 Task: Install custom package from AppExchange for "Digital Experience".
Action: Mouse moved to (1336, 104)
Screenshot: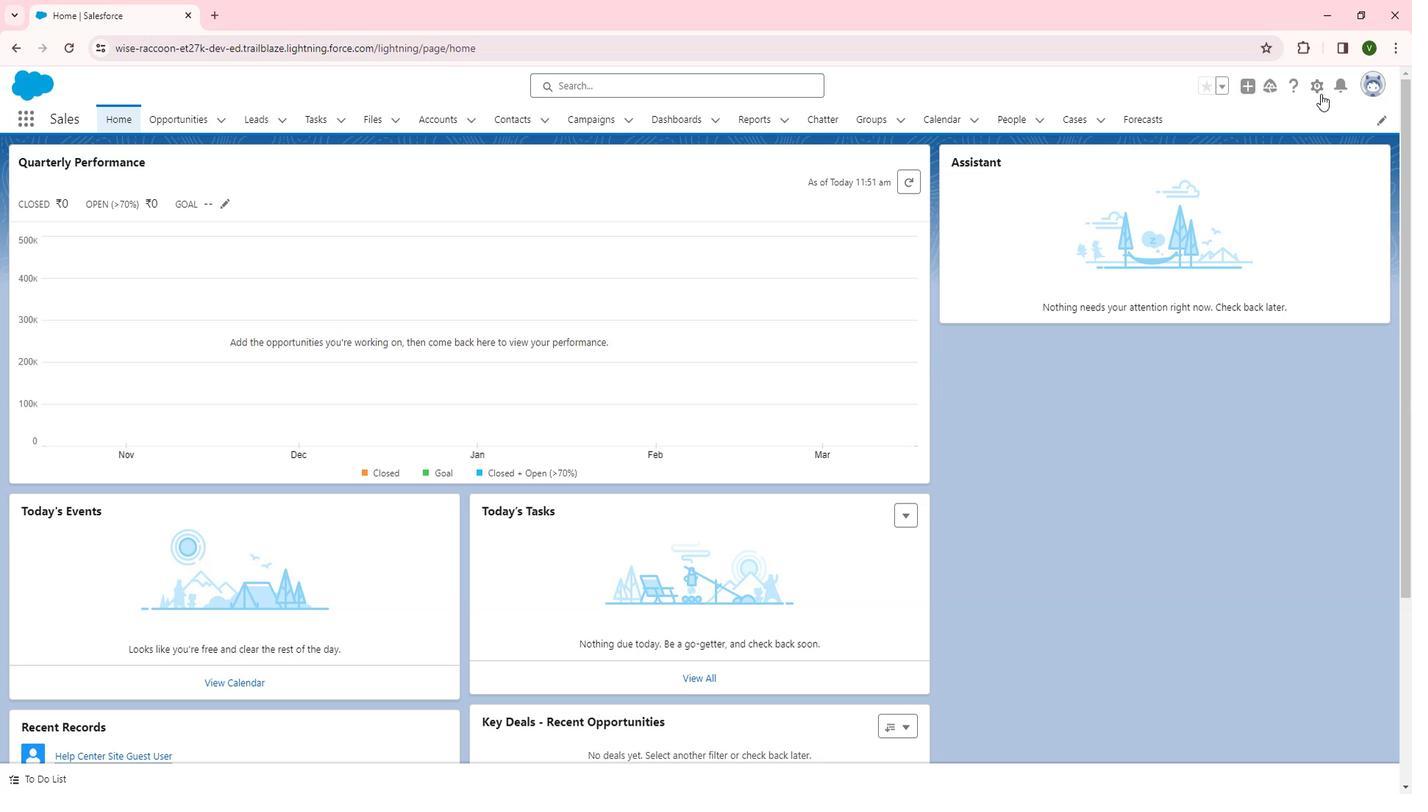 
Action: Mouse pressed left at (1336, 104)
Screenshot: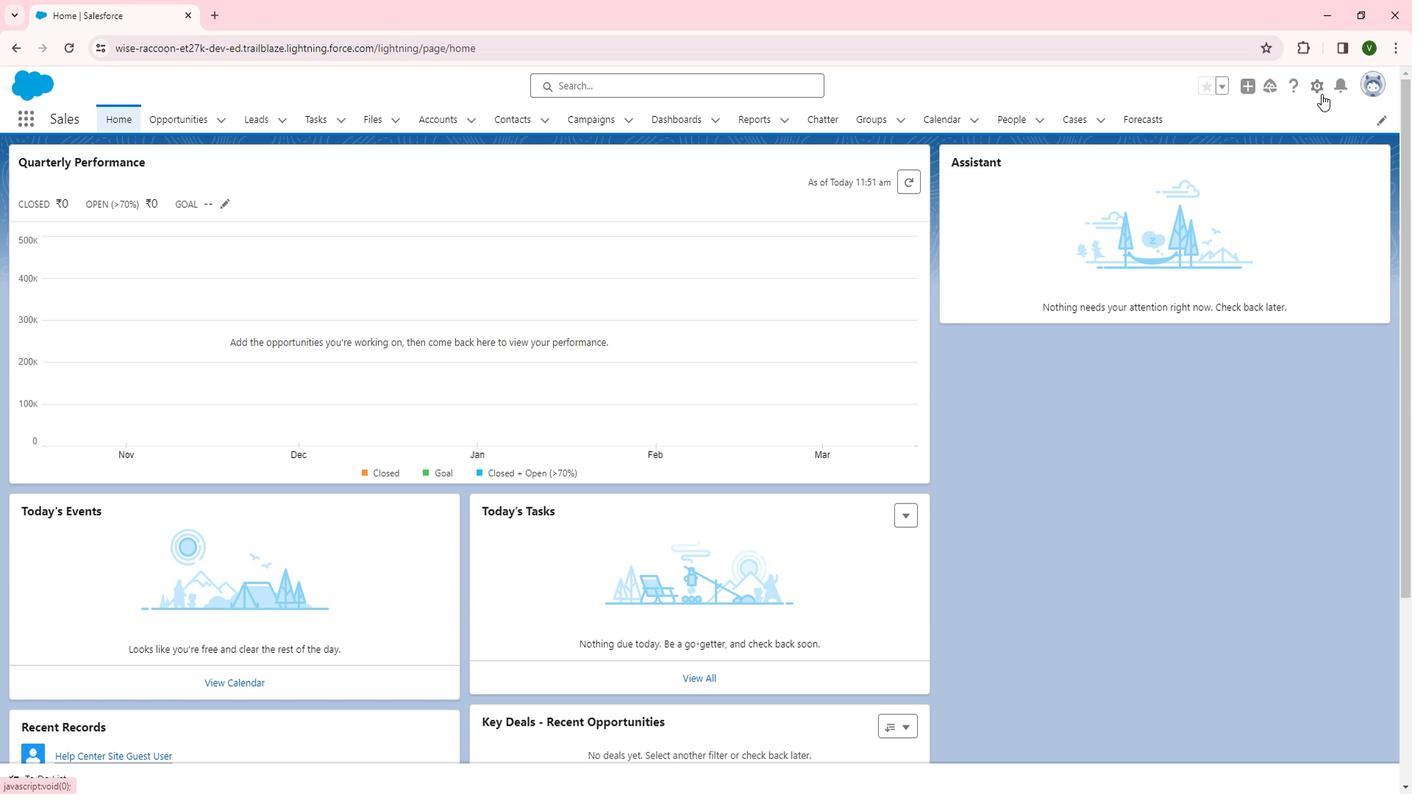 
Action: Mouse moved to (1306, 136)
Screenshot: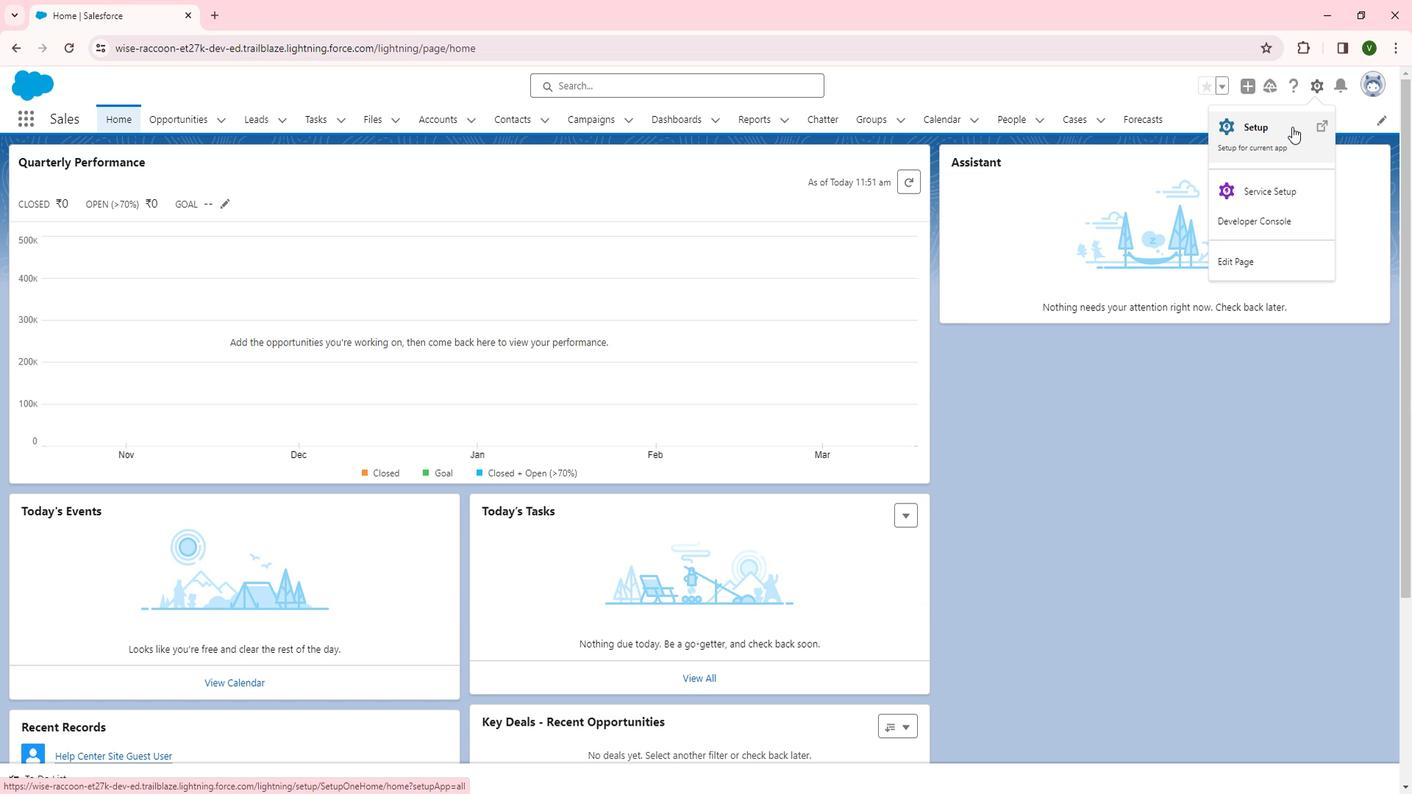 
Action: Mouse pressed left at (1306, 136)
Screenshot: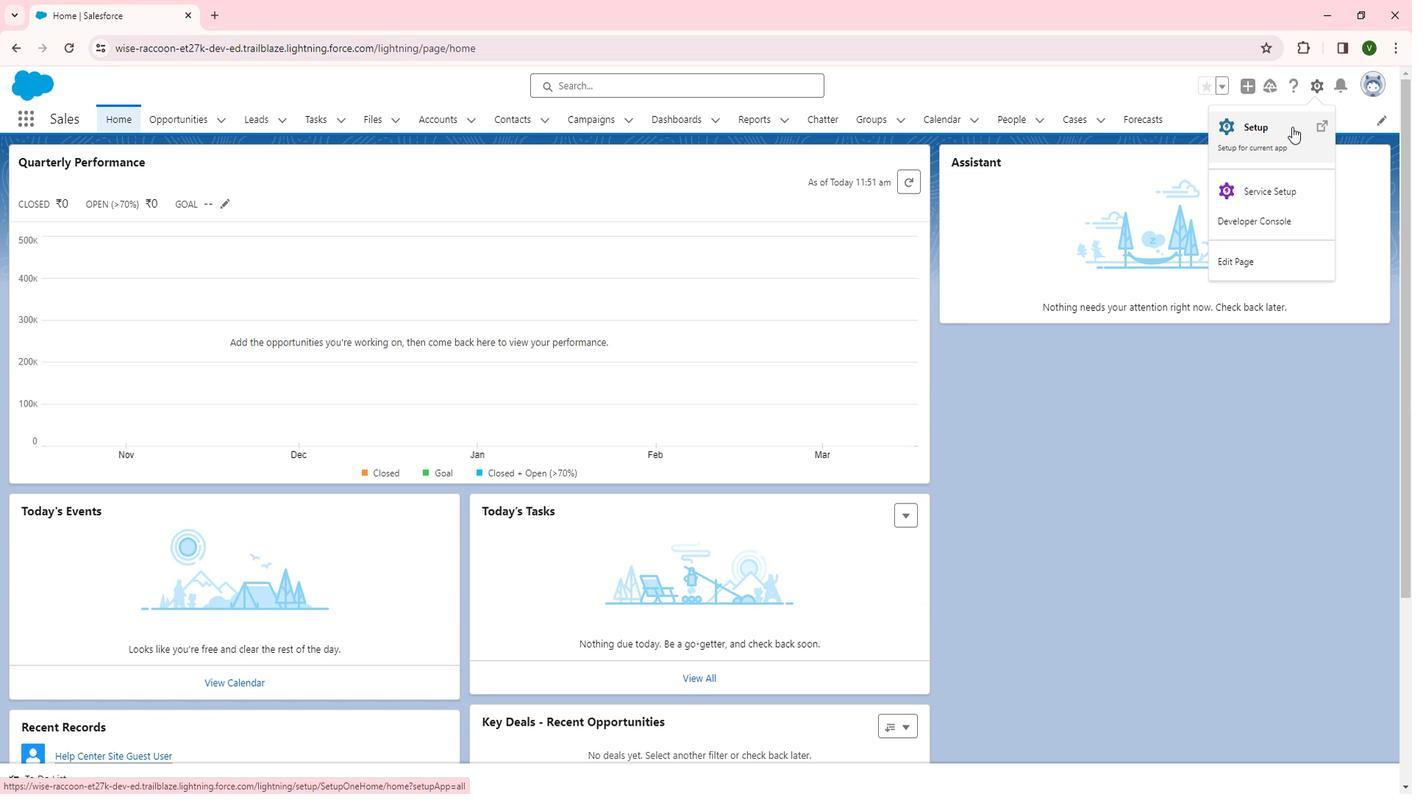 
Action: Mouse moved to (70, 574)
Screenshot: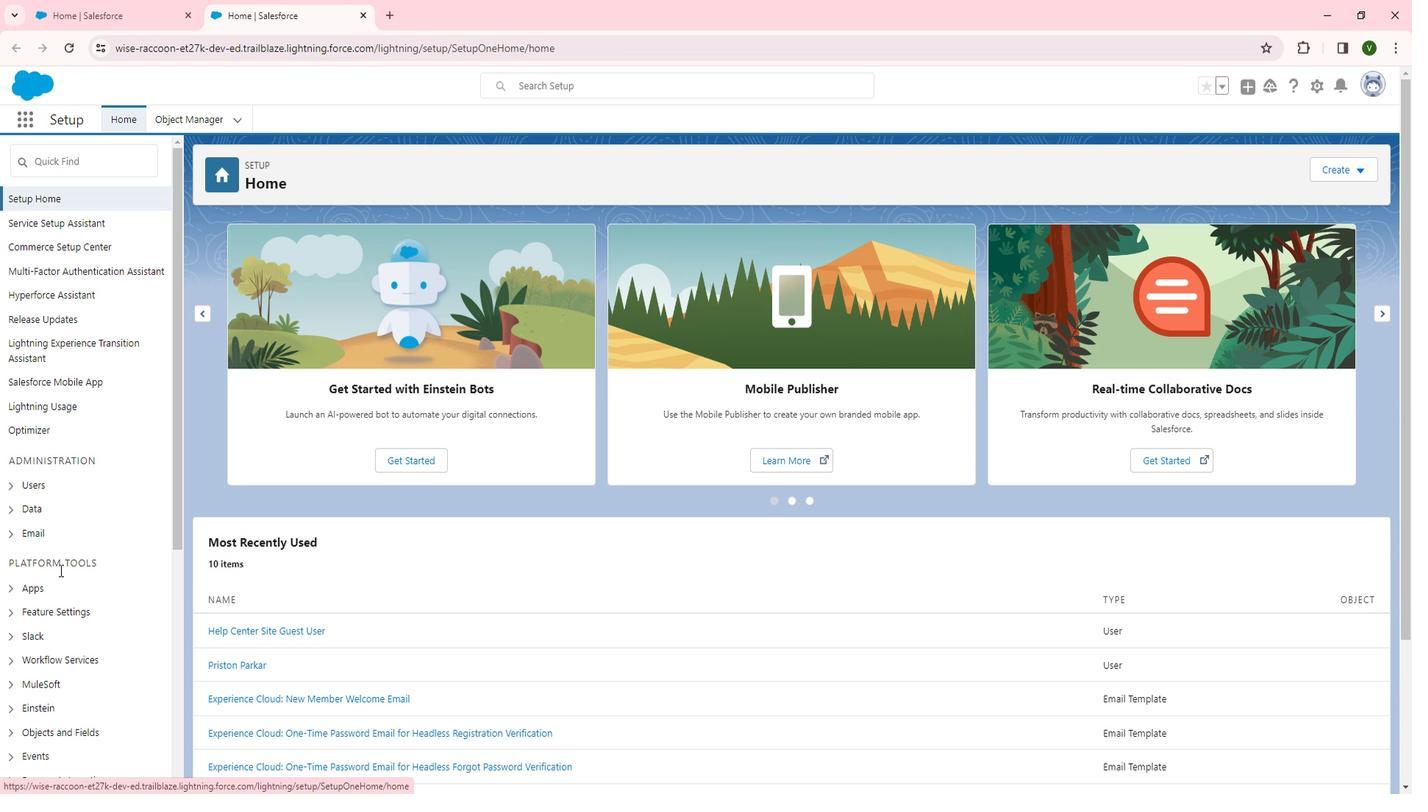 
Action: Mouse scrolled (70, 573) with delta (0, 0)
Screenshot: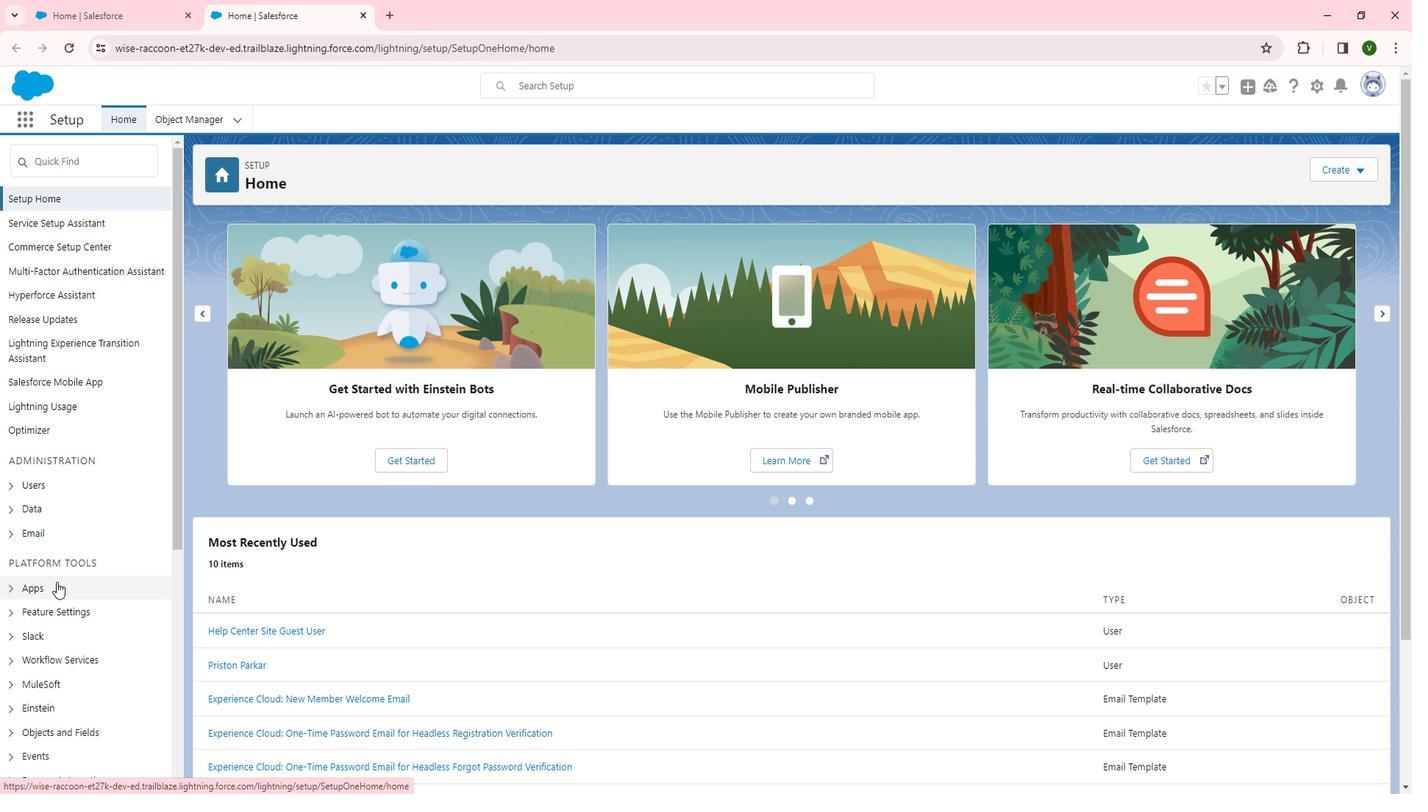 
Action: Mouse scrolled (70, 573) with delta (0, 0)
Screenshot: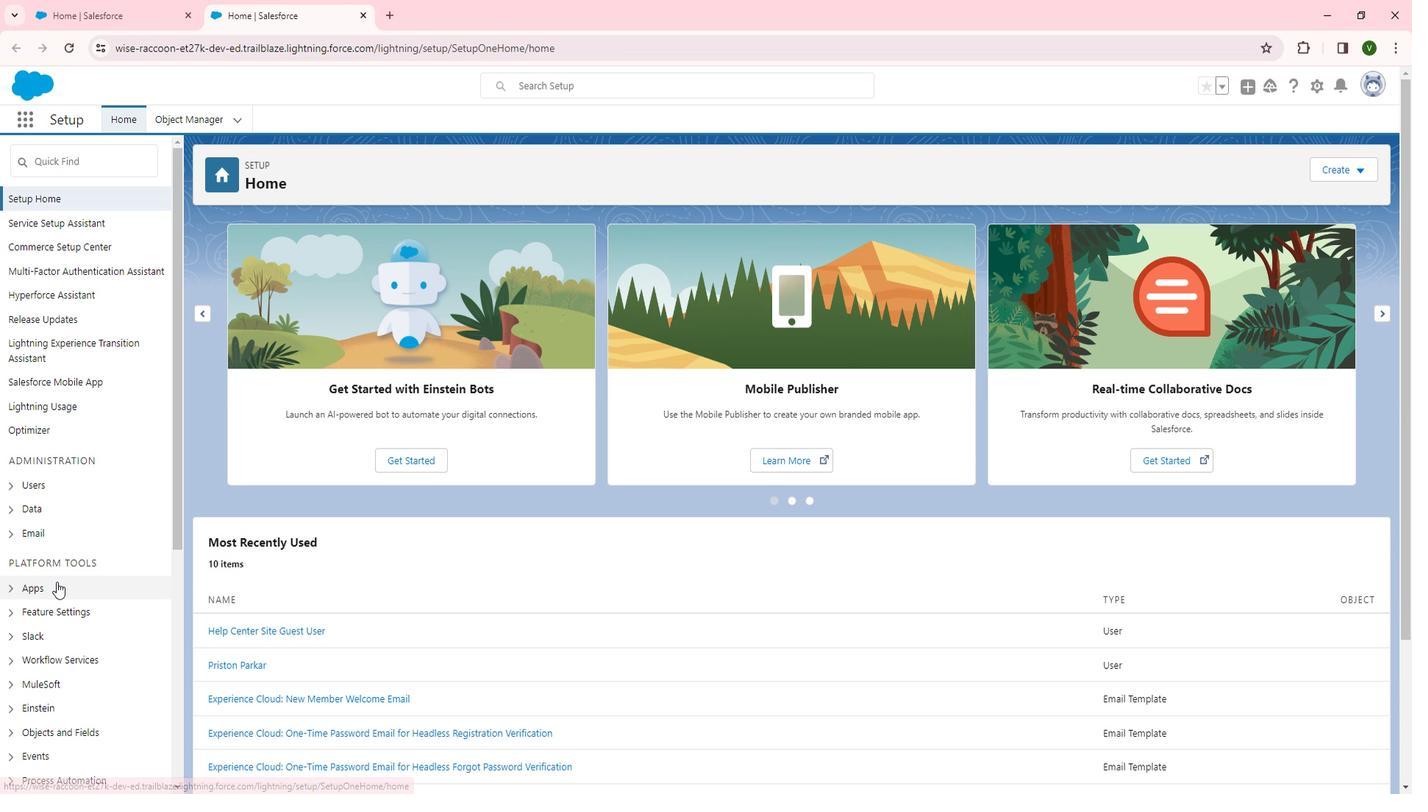 
Action: Mouse moved to (84, 458)
Screenshot: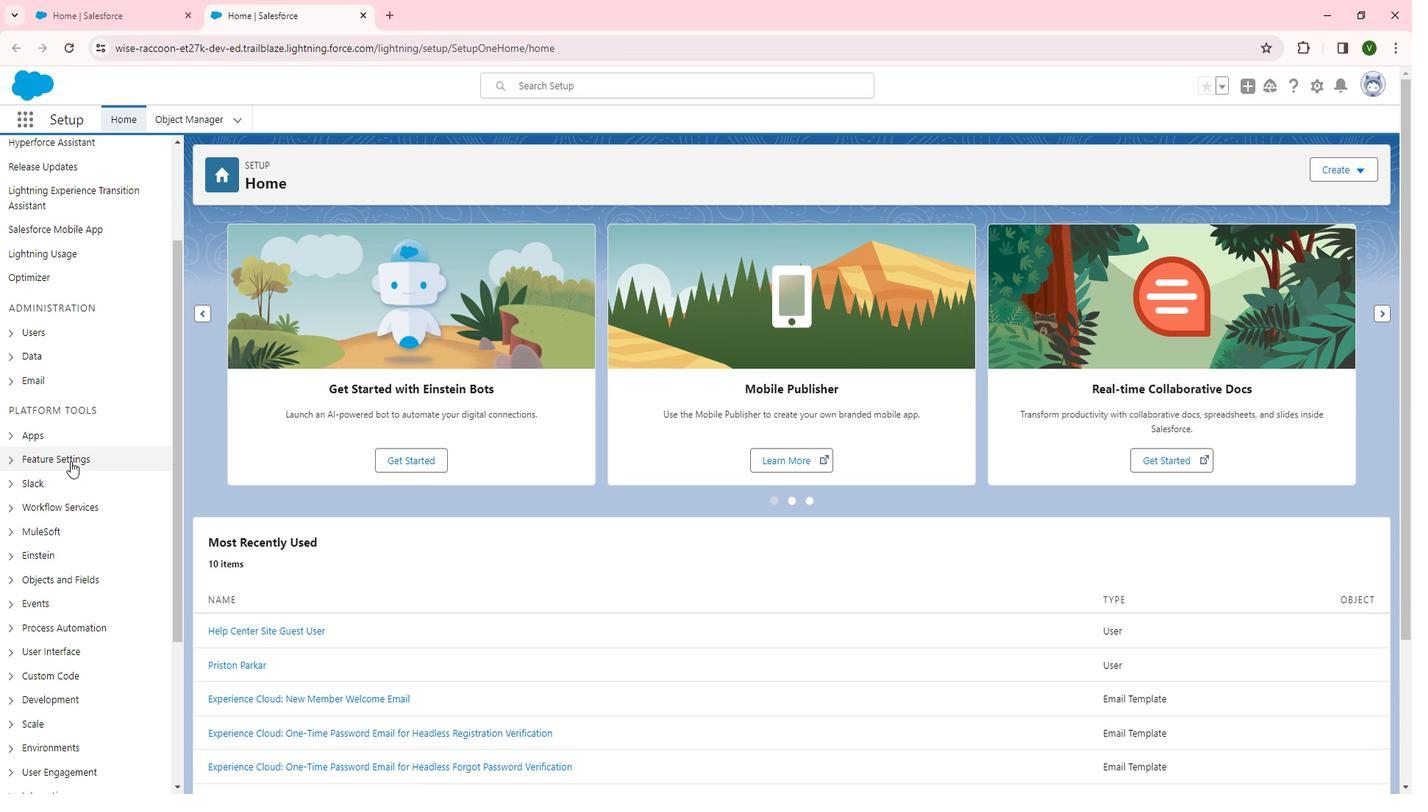 
Action: Mouse pressed left at (84, 458)
Screenshot: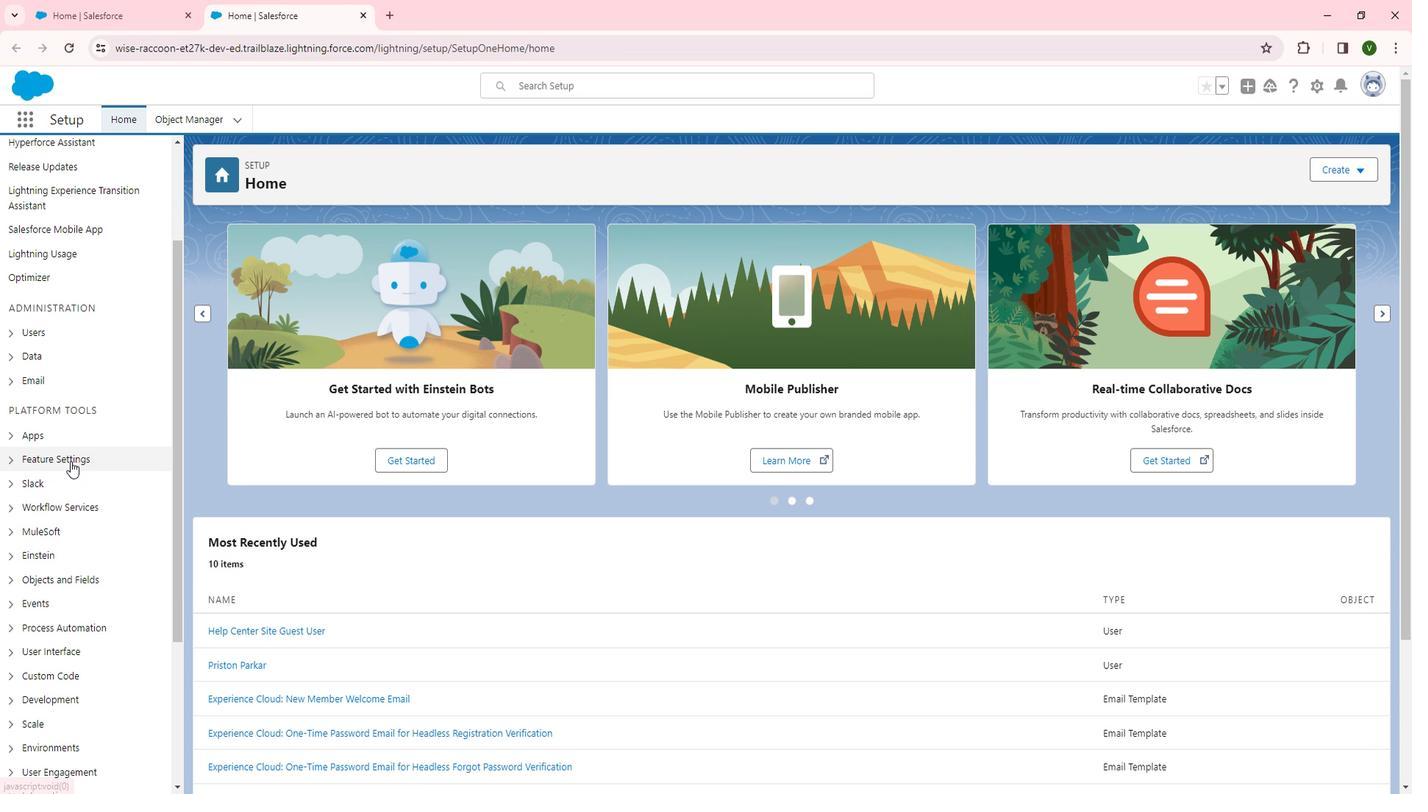 
Action: Mouse moved to (86, 611)
Screenshot: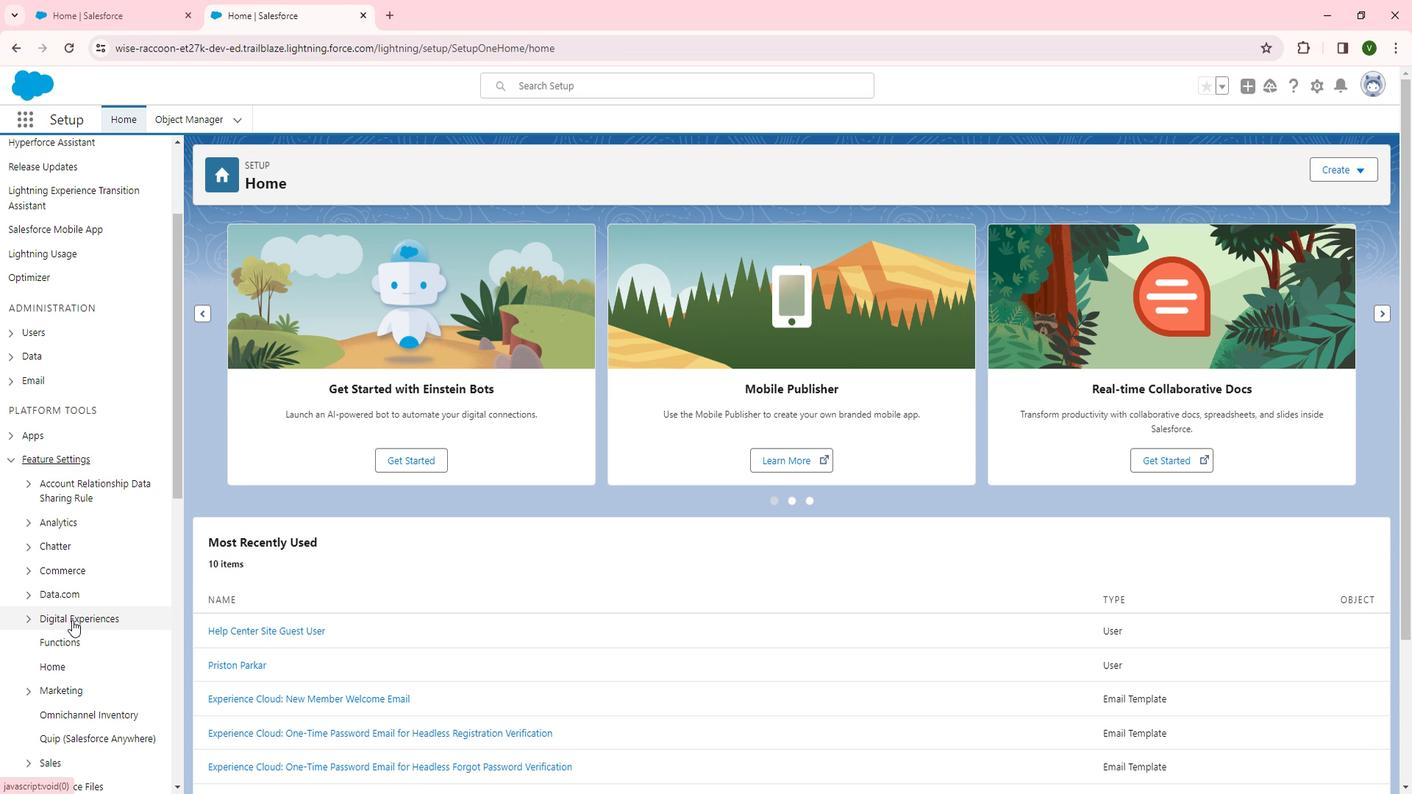 
Action: Mouse pressed left at (86, 611)
Screenshot: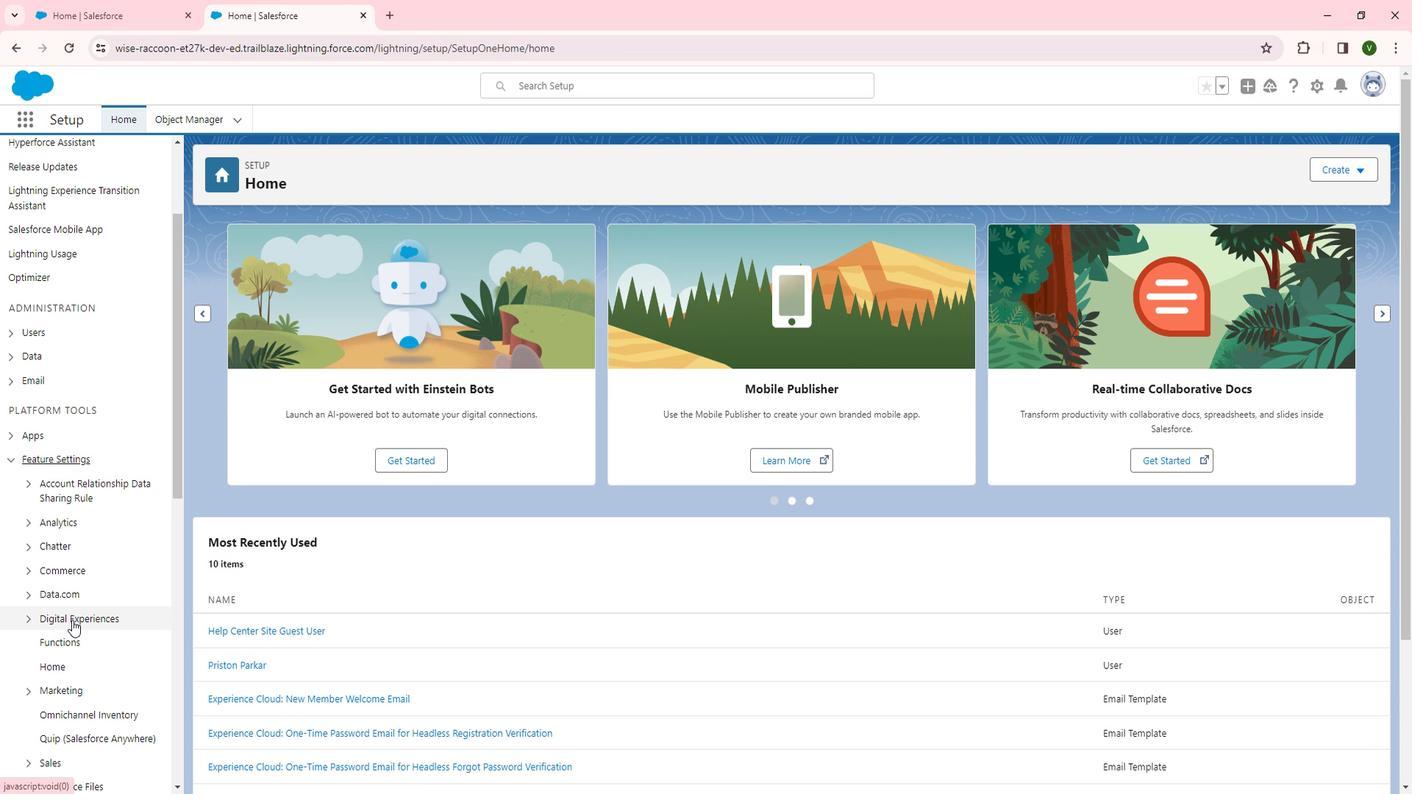 
Action: Mouse moved to (70, 632)
Screenshot: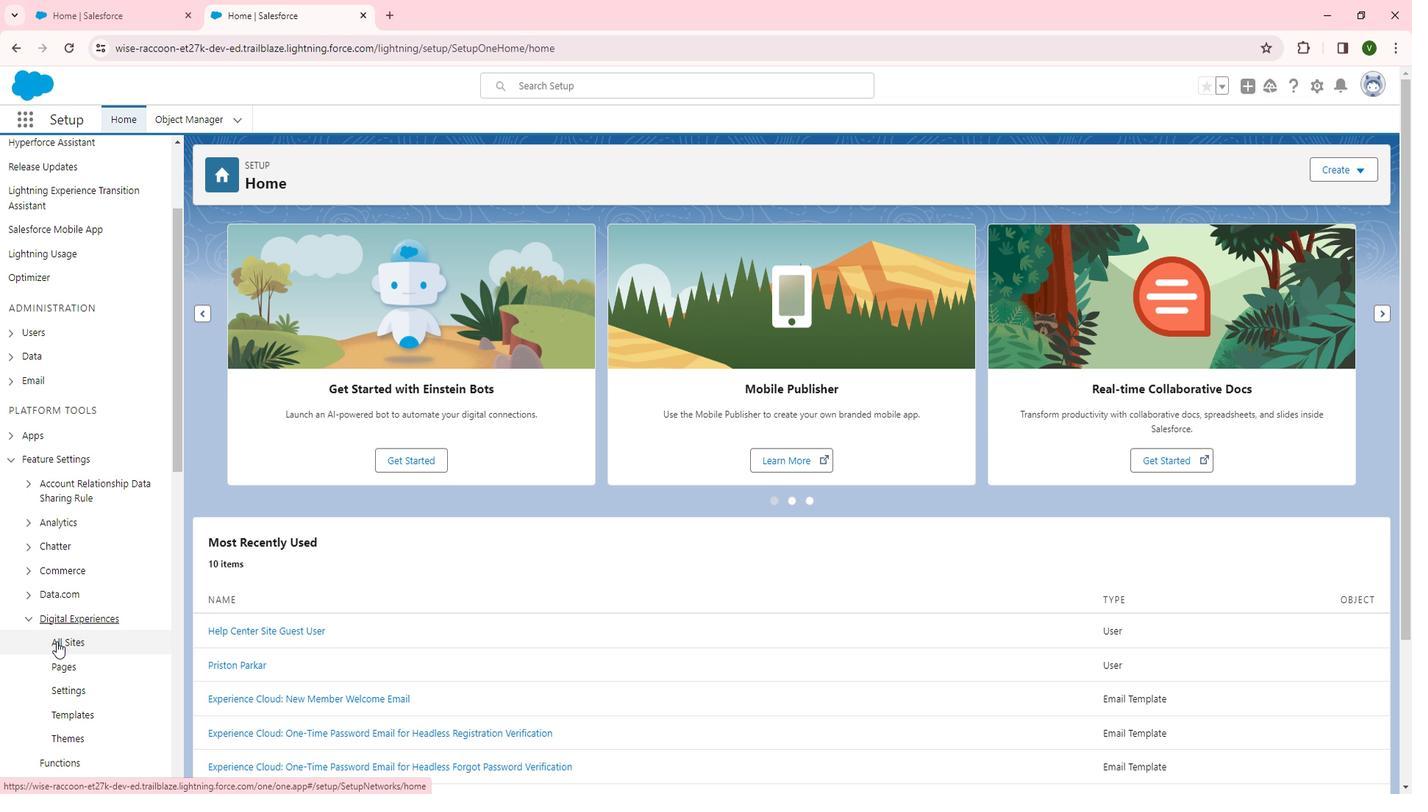 
Action: Mouse pressed left at (70, 632)
Screenshot: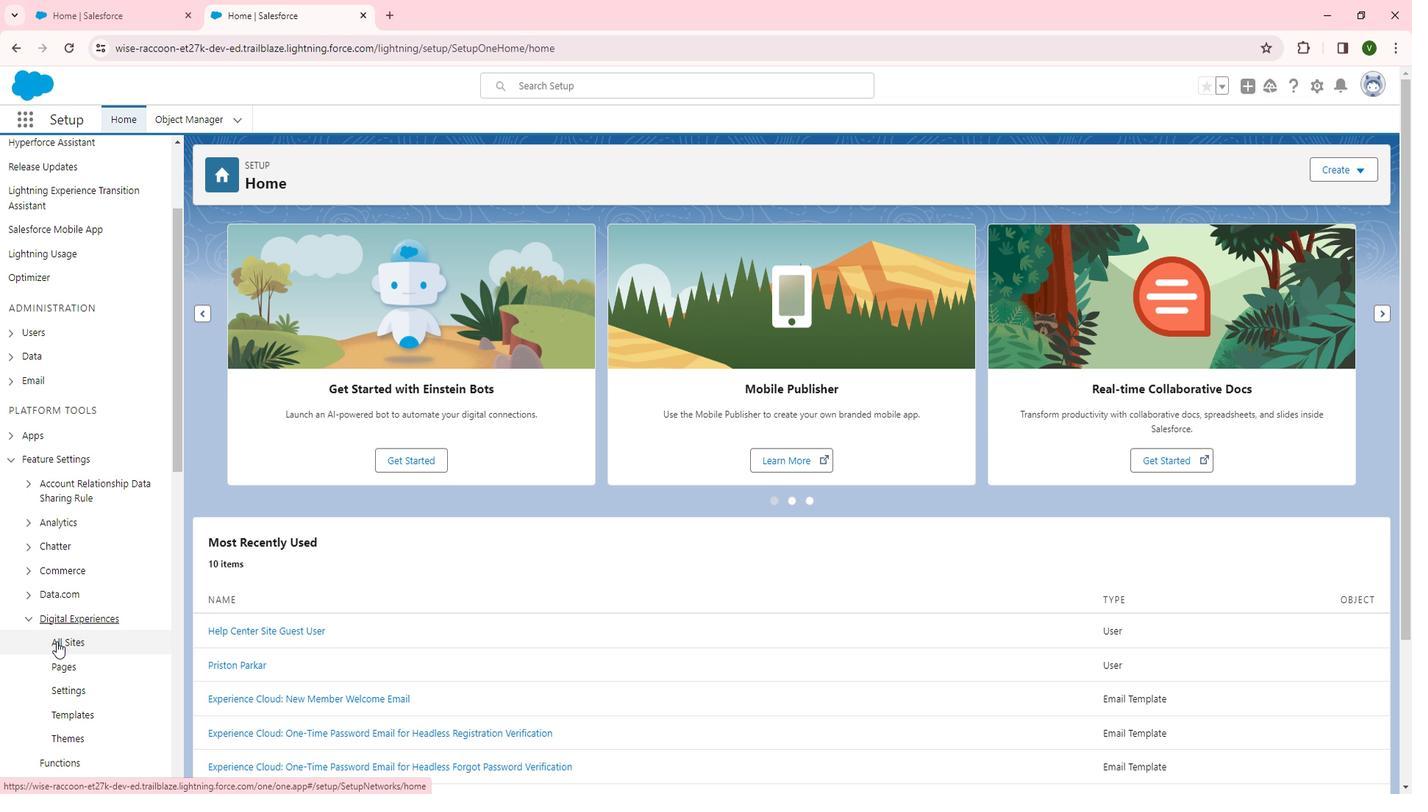 
Action: Mouse moved to (253, 388)
Screenshot: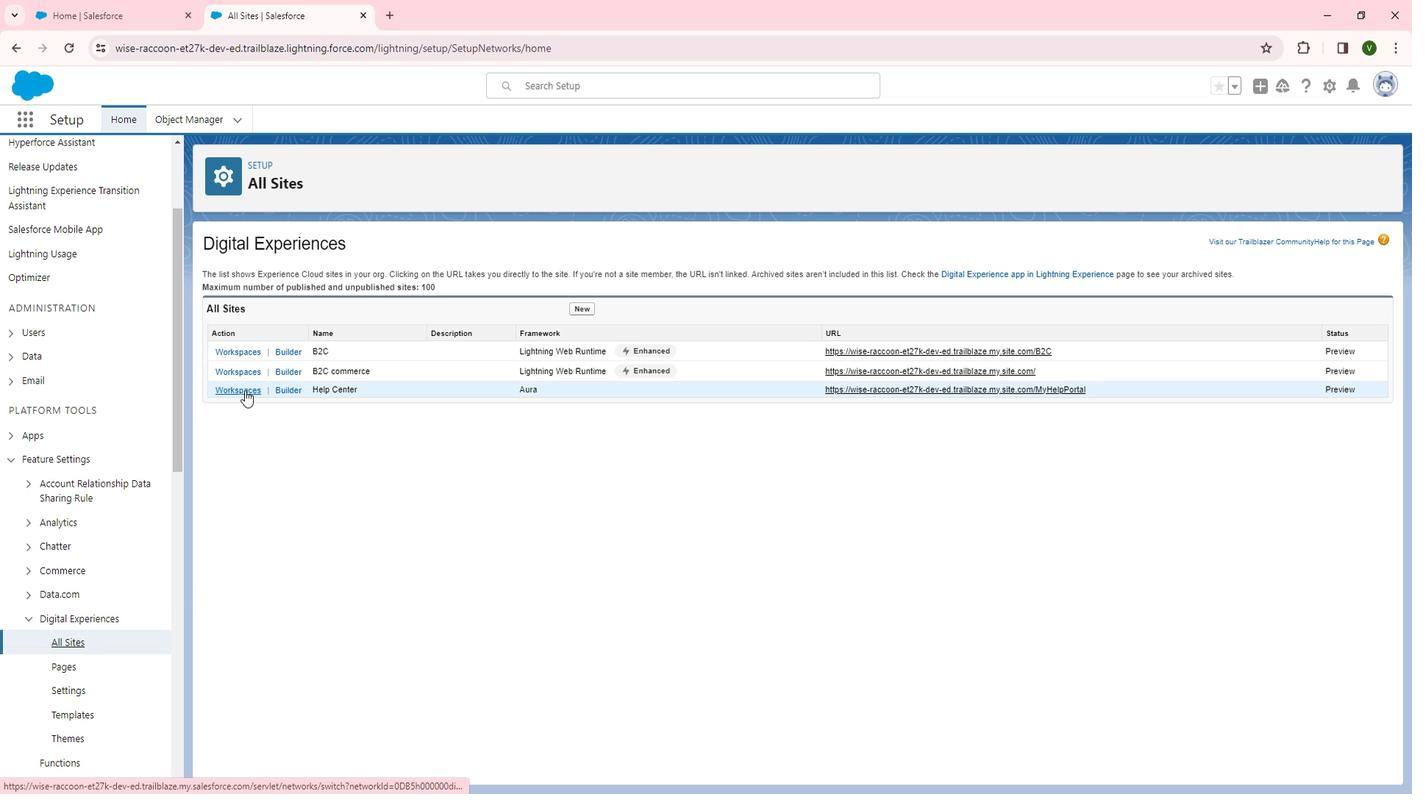 
Action: Mouse pressed left at (253, 388)
Screenshot: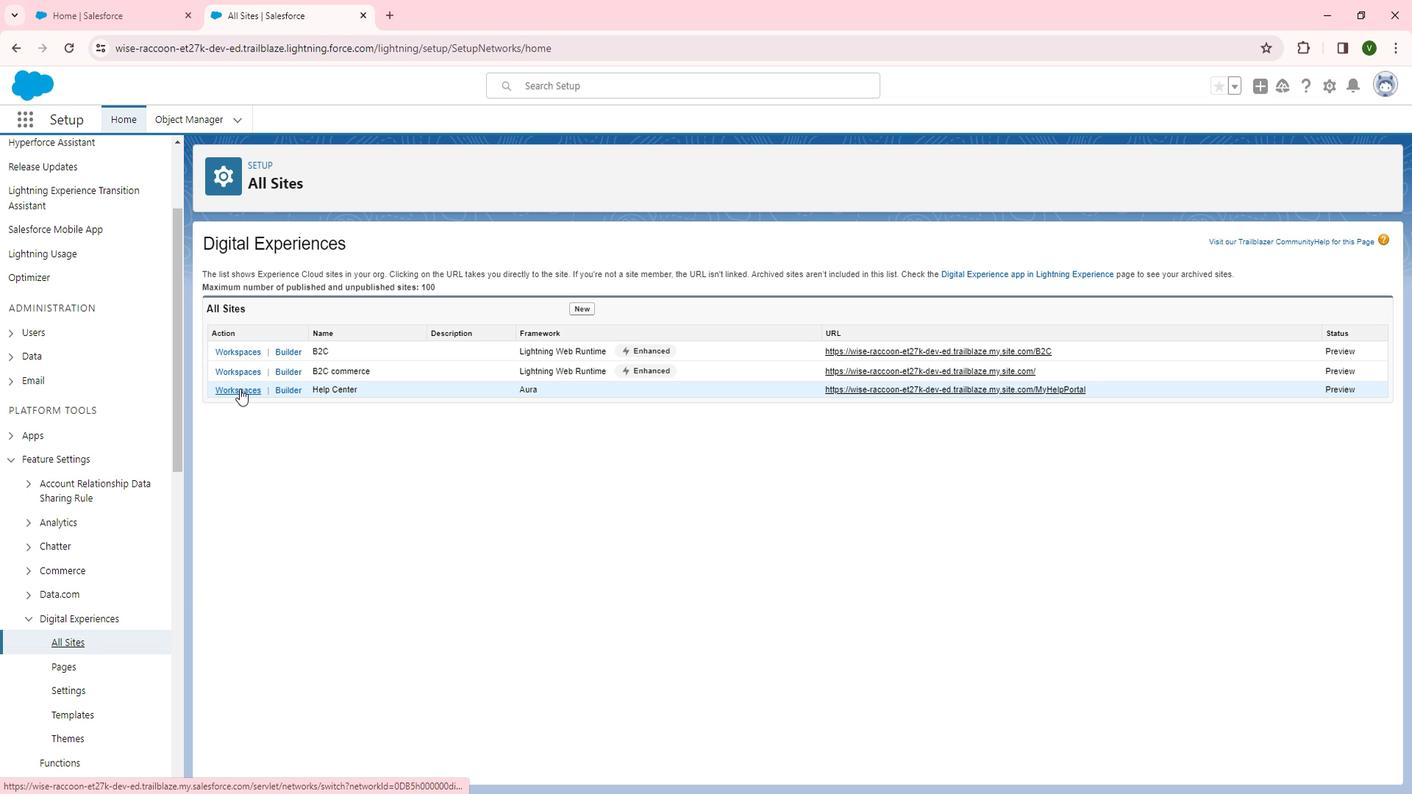 
Action: Mouse moved to (921, 206)
Screenshot: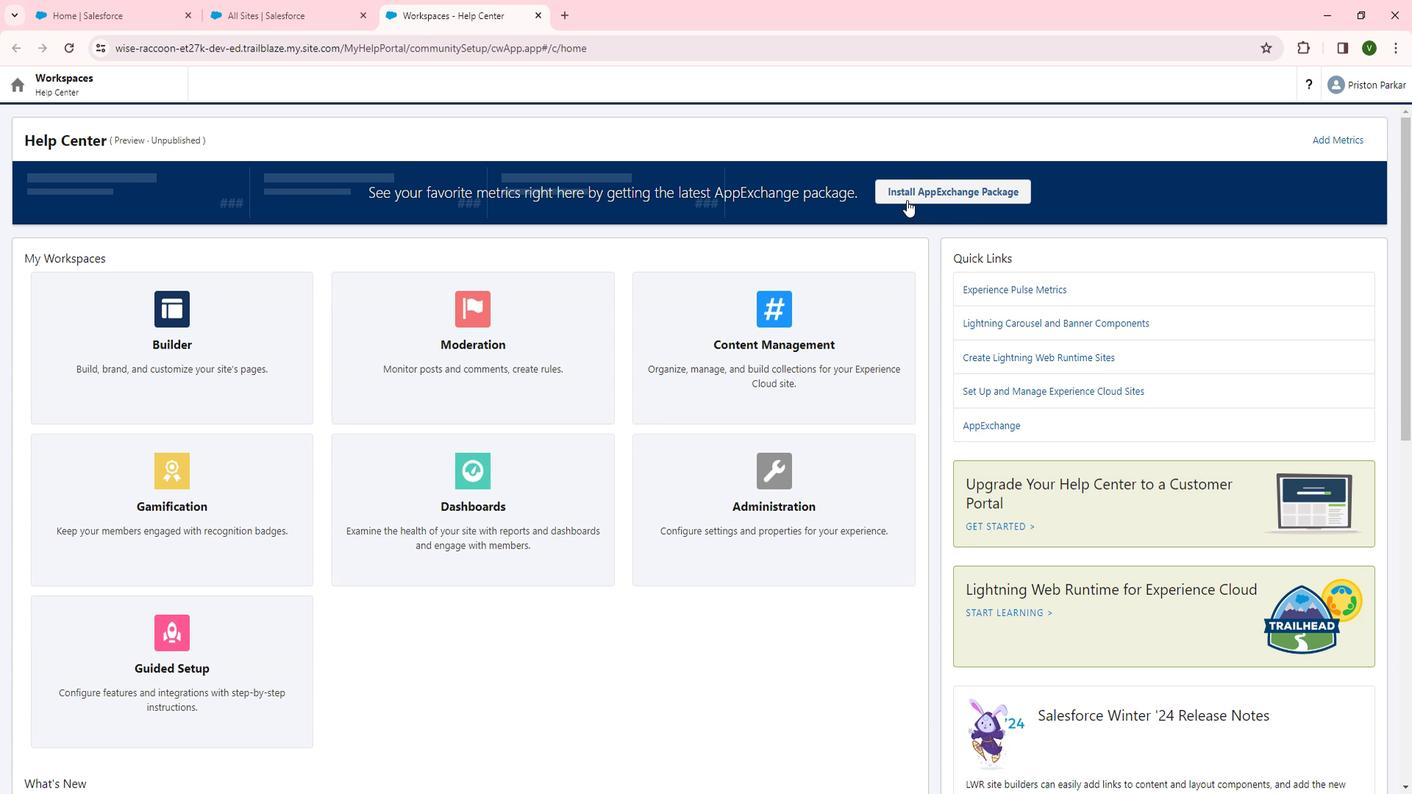 
Action: Mouse pressed left at (921, 206)
Screenshot: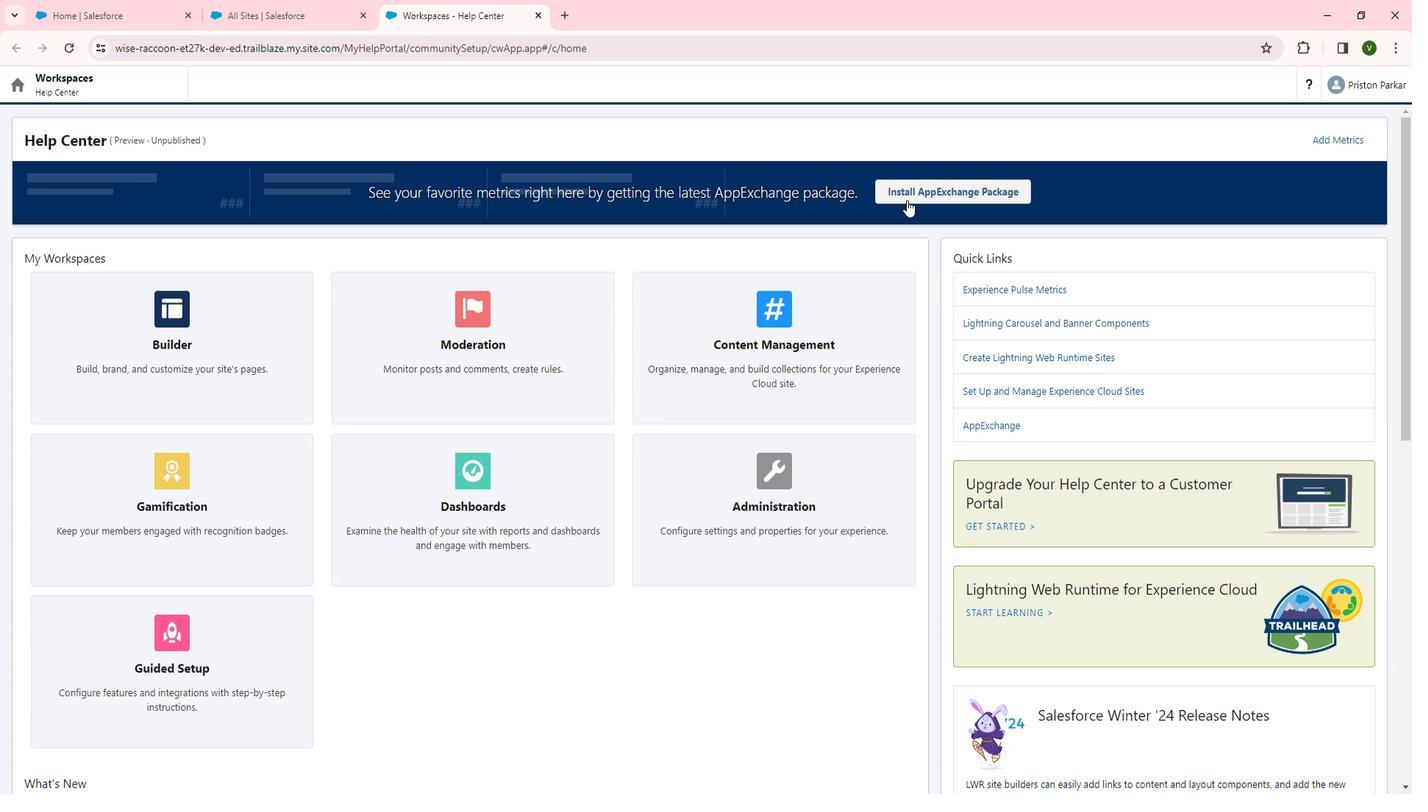 
Action: Mouse moved to (872, 156)
Screenshot: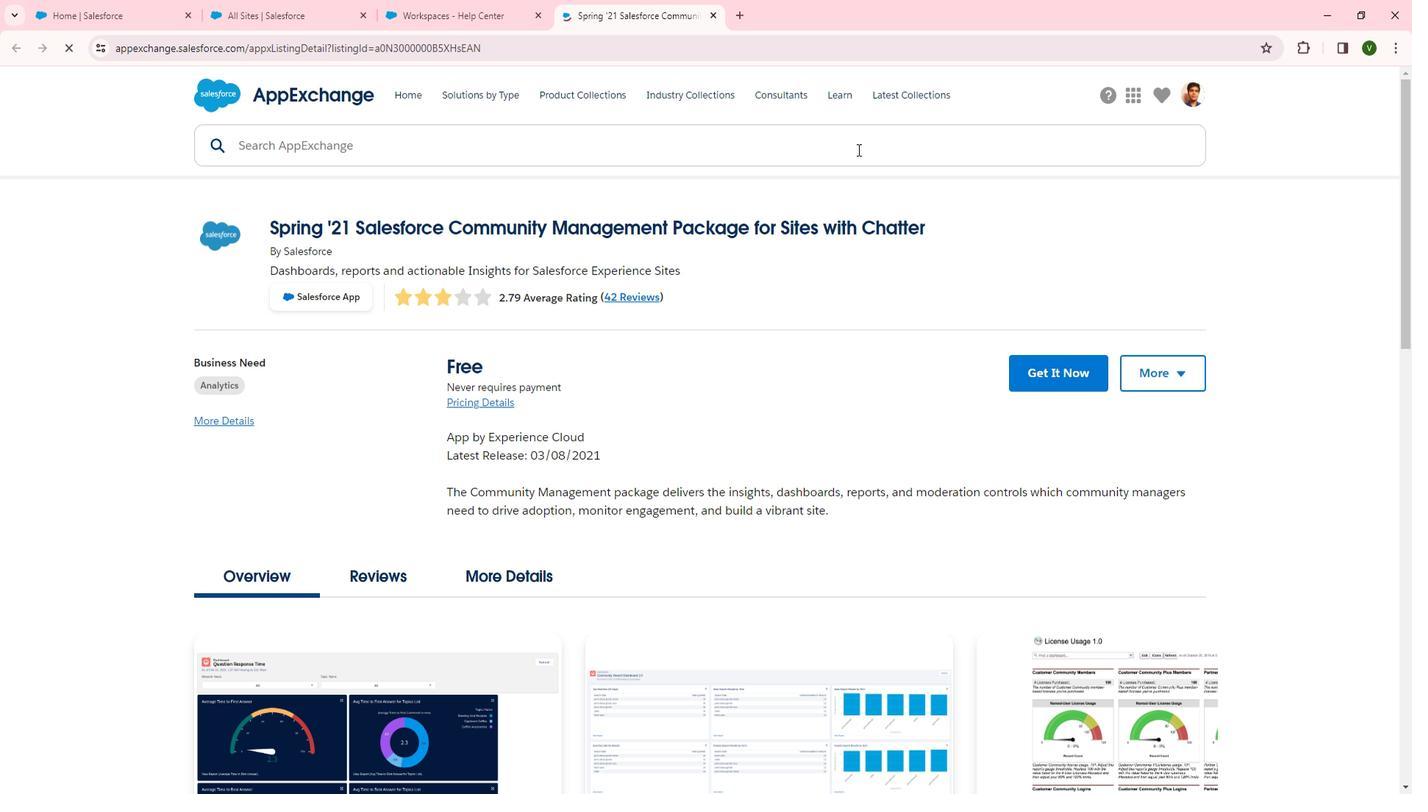
Action: Mouse pressed left at (872, 156)
Screenshot: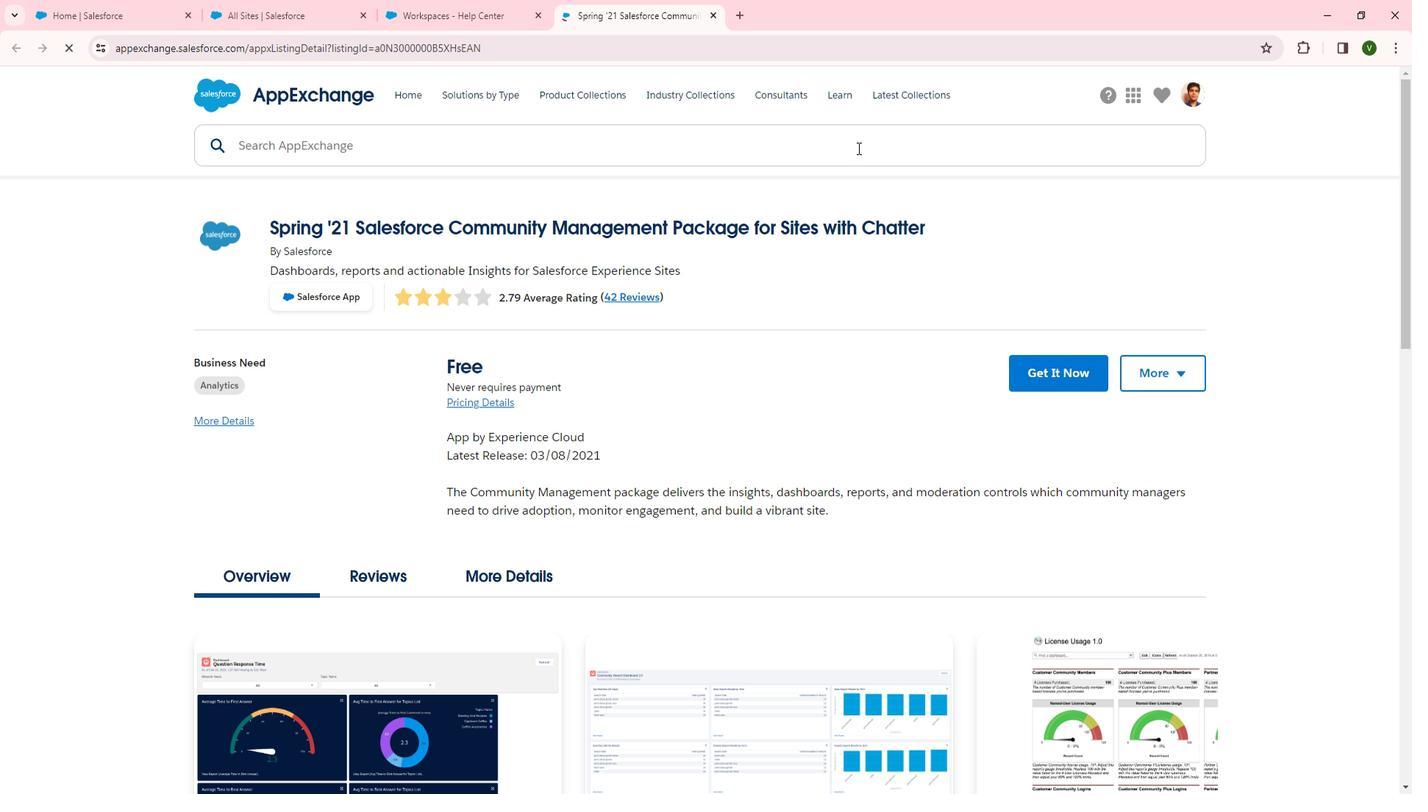 
Action: Mouse moved to (796, 225)
Screenshot: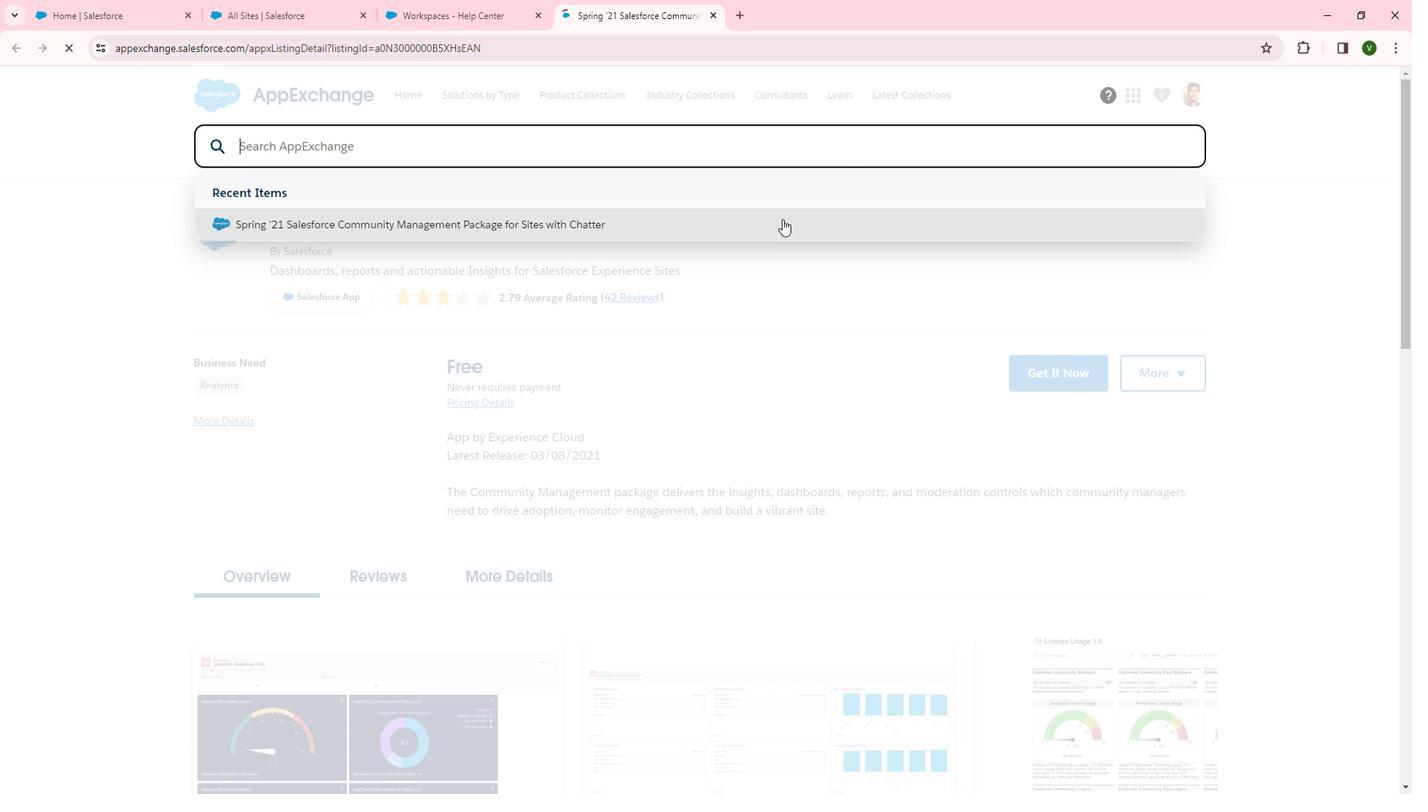
Action: Mouse pressed left at (796, 225)
Screenshot: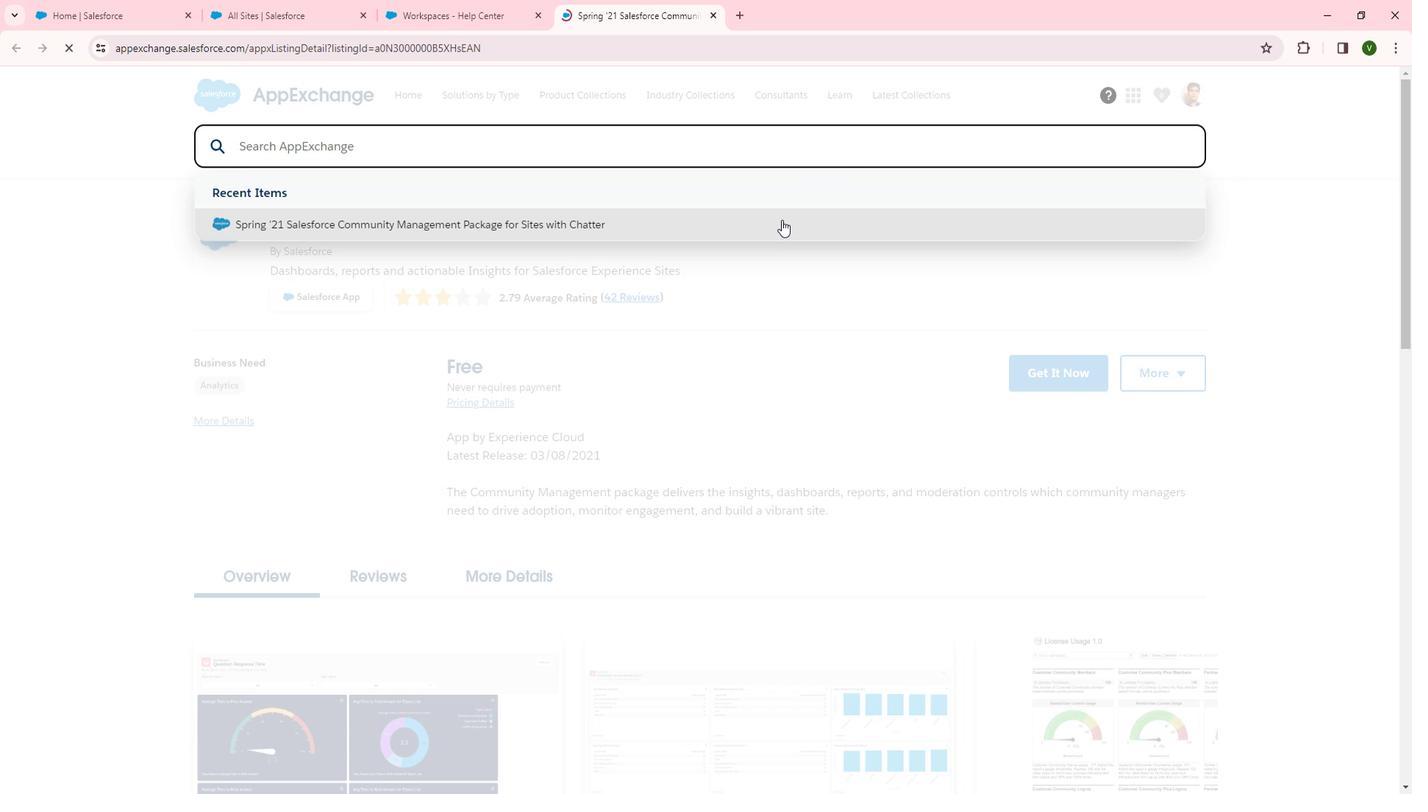 
Action: Mouse moved to (1060, 366)
Screenshot: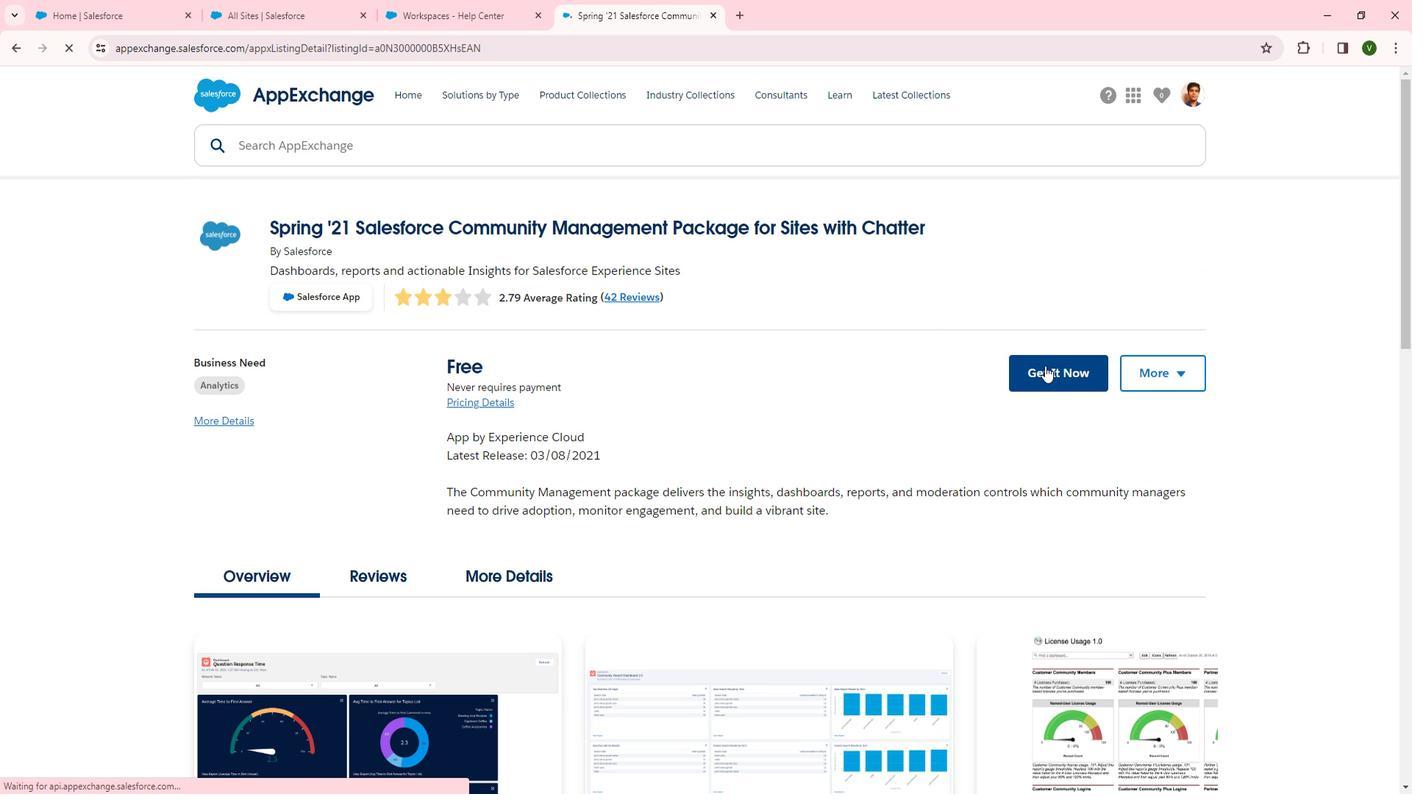 
Action: Mouse pressed left at (1060, 366)
Screenshot: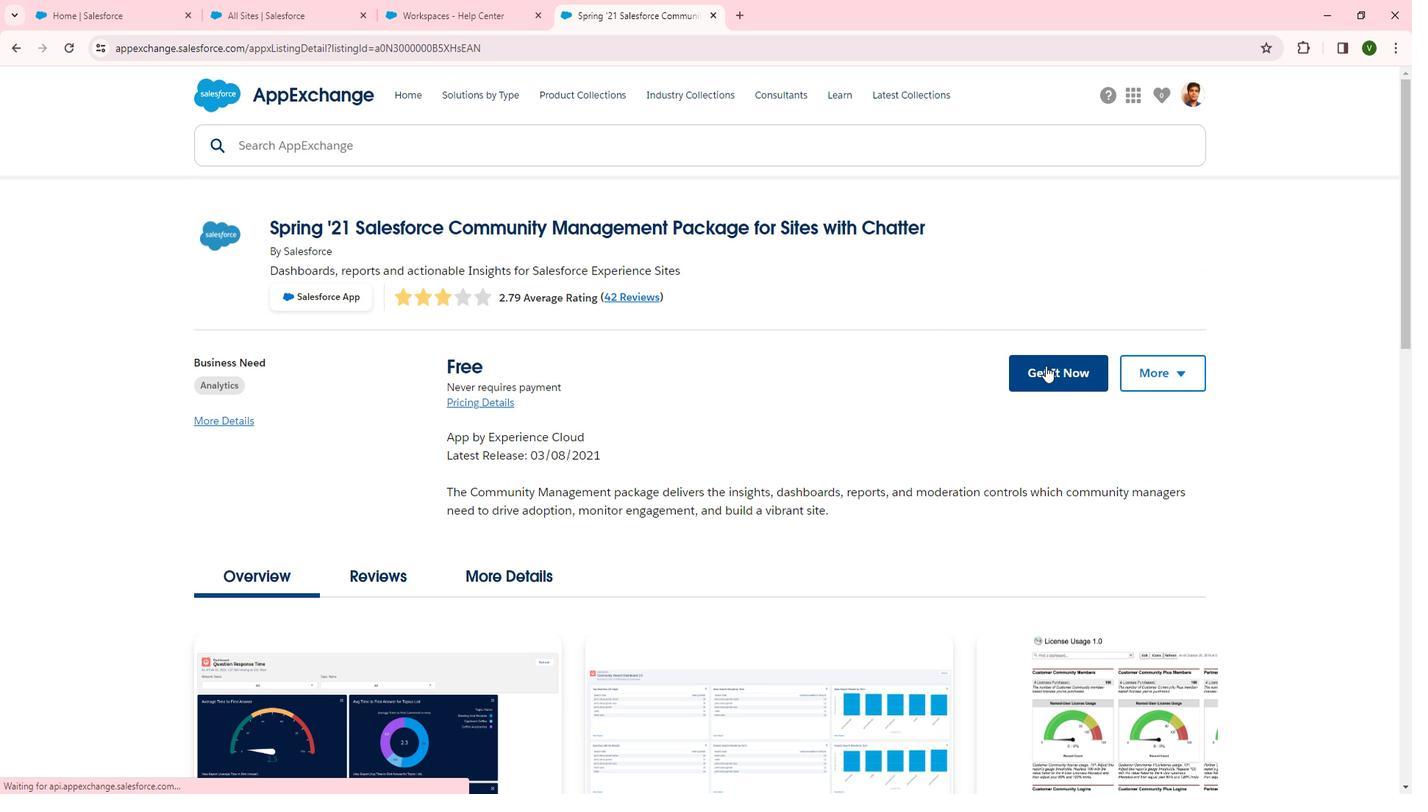 
Action: Mouse moved to (698, 423)
Screenshot: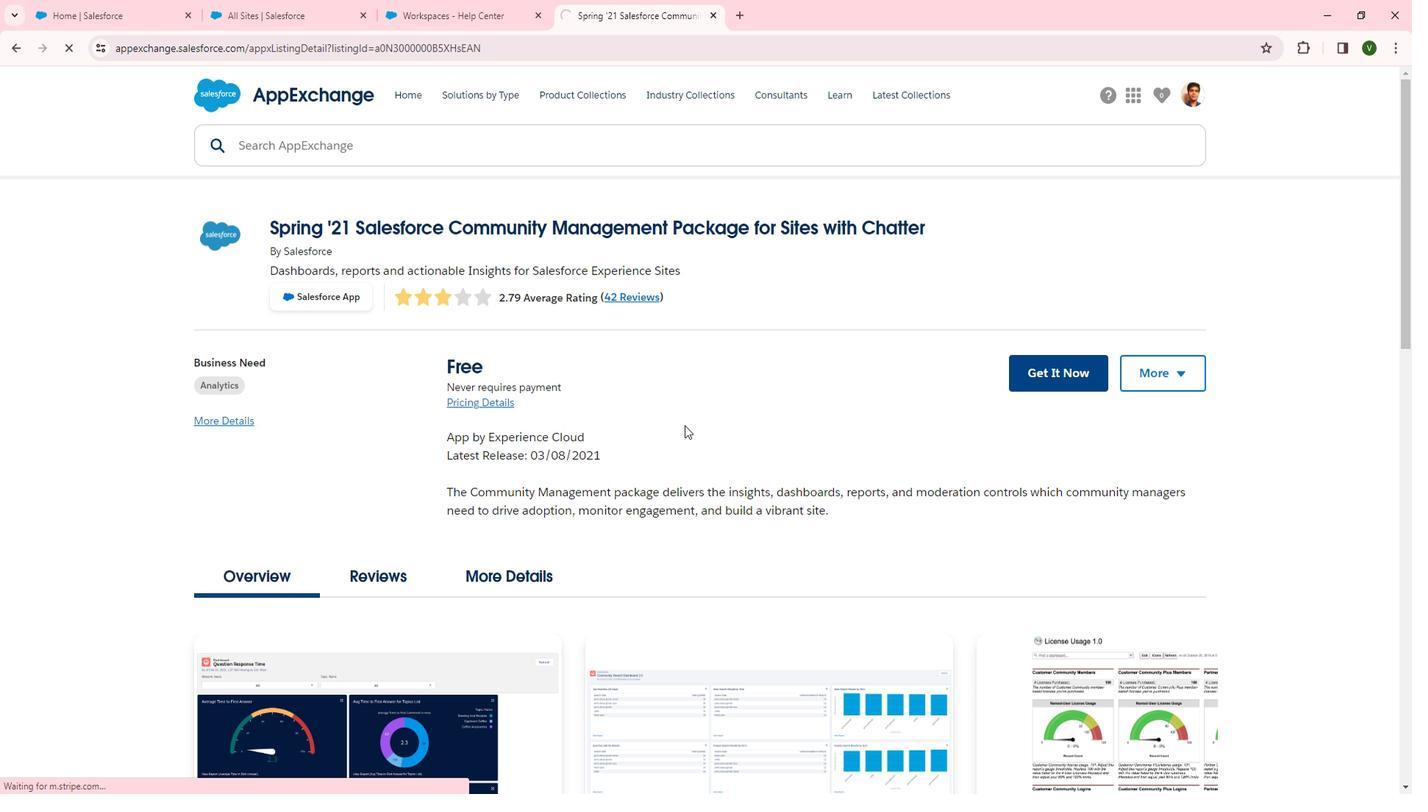 
Action: Mouse scrolled (698, 423) with delta (0, 0)
Screenshot: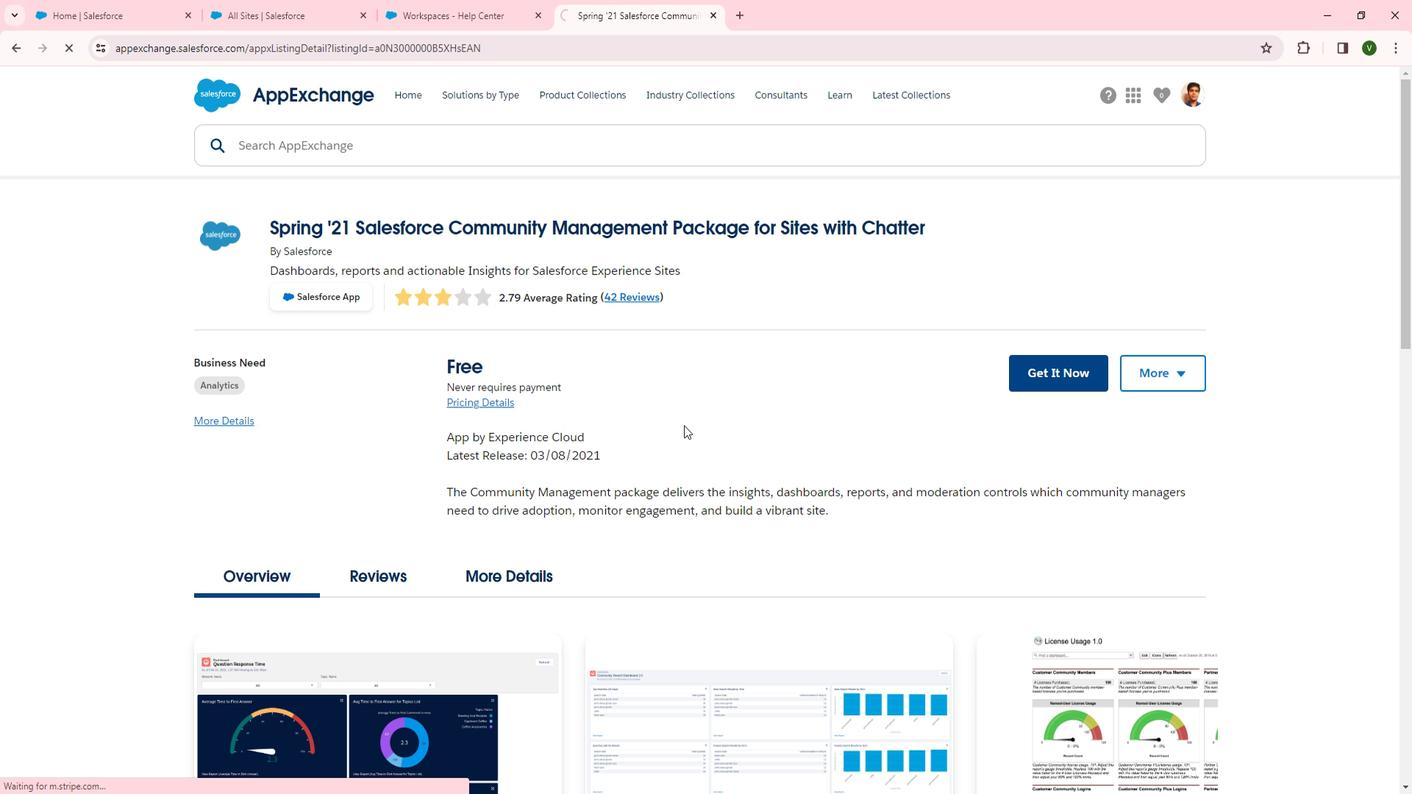 
Action: Mouse scrolled (698, 423) with delta (0, 0)
Screenshot: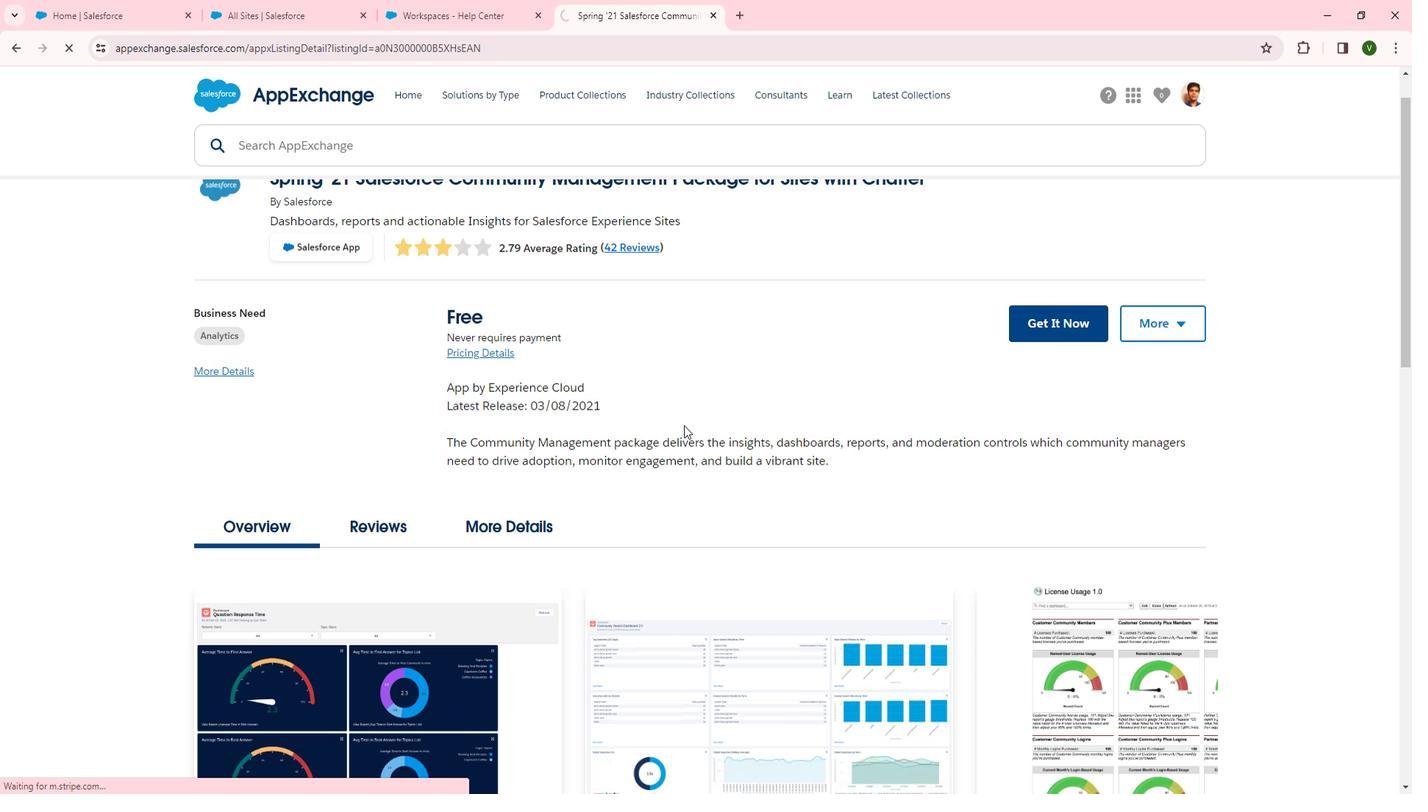 
Action: Mouse moved to (719, 429)
Screenshot: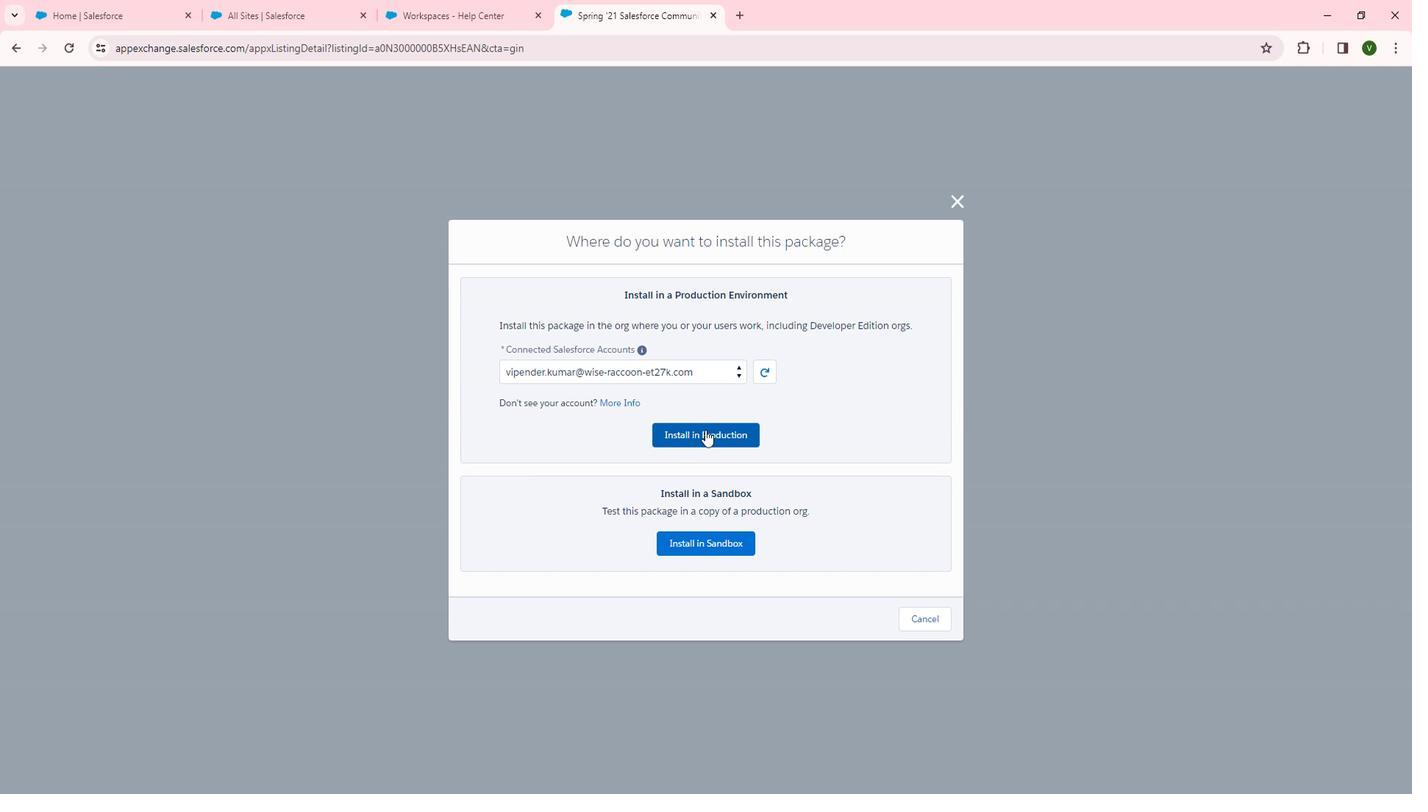 
Action: Mouse pressed left at (719, 429)
Screenshot: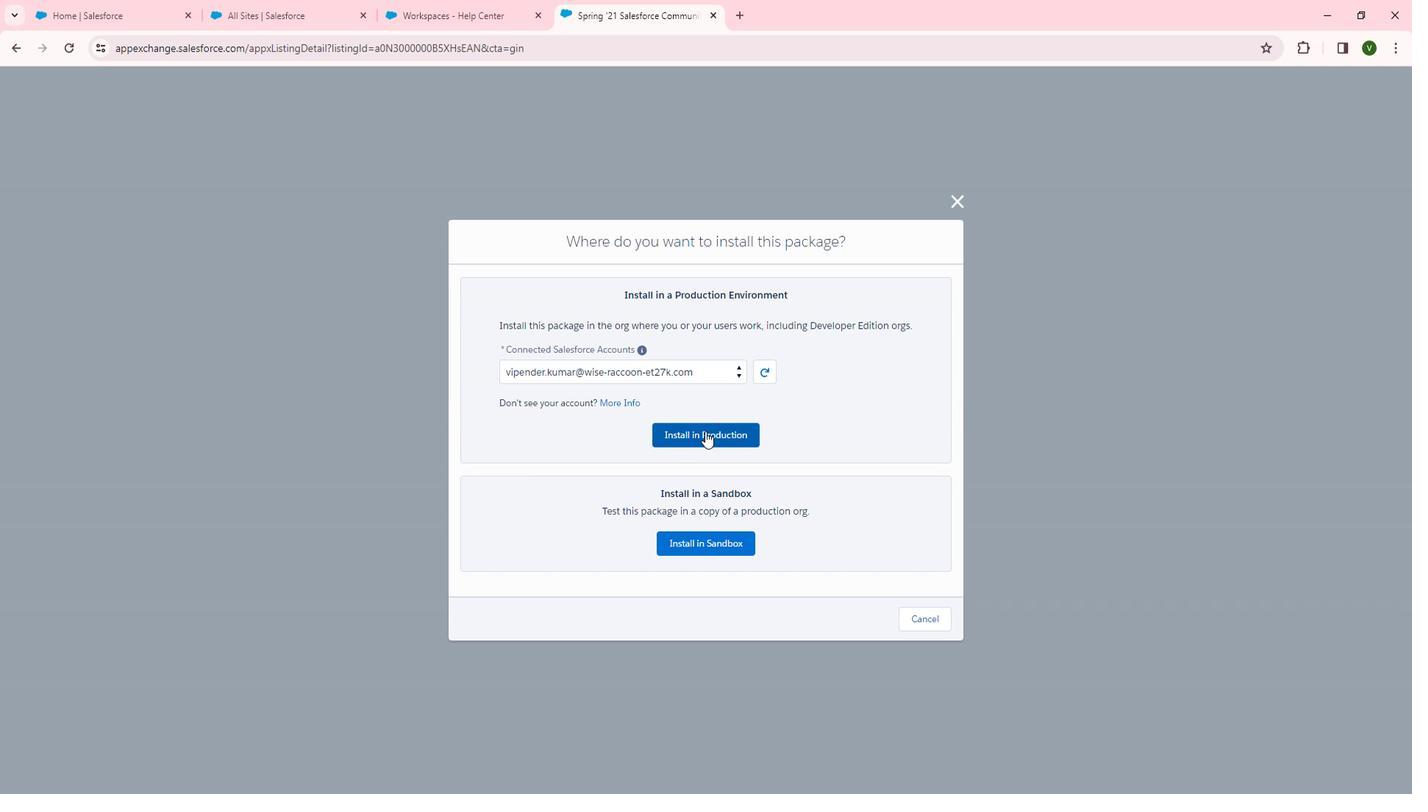
Action: Mouse moved to (609, 537)
Screenshot: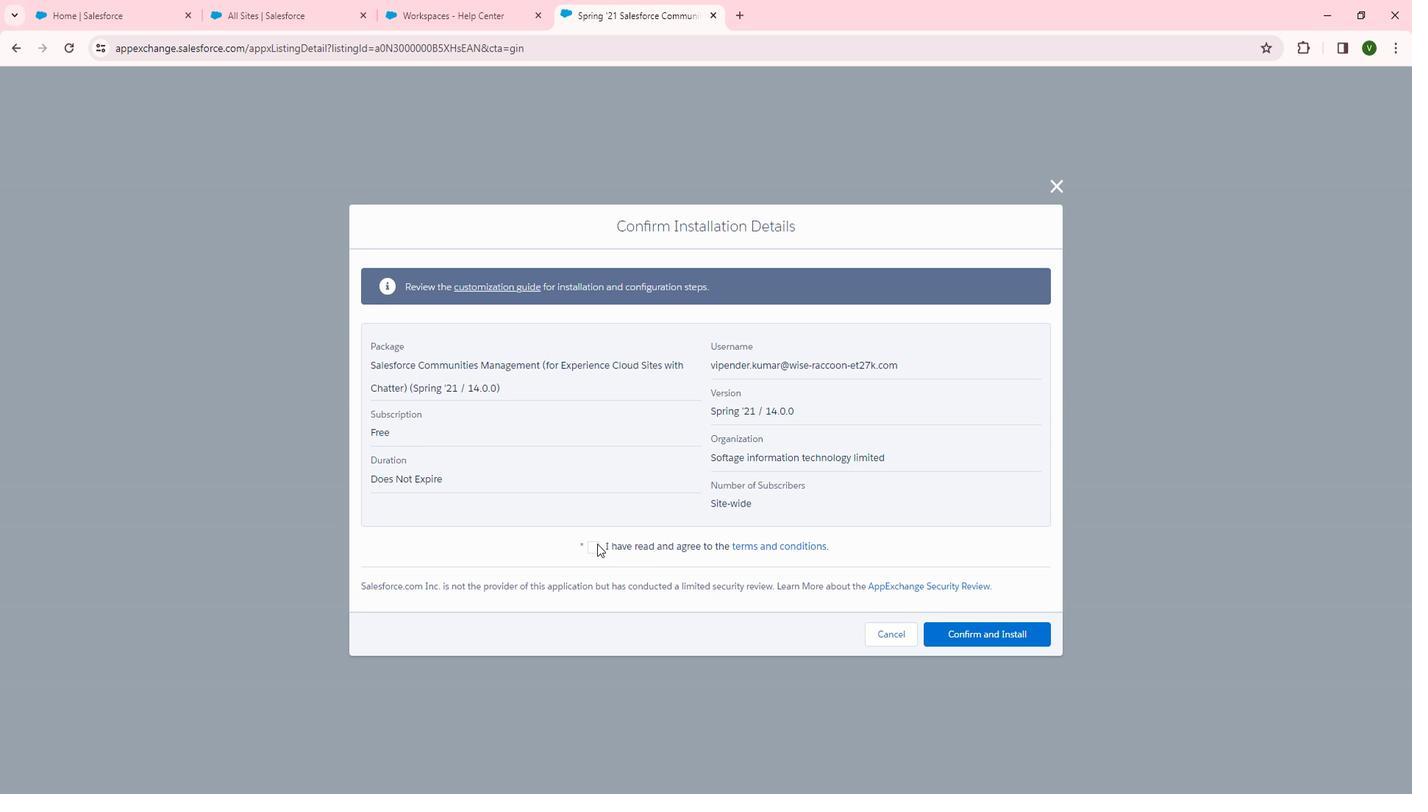 
Action: Mouse pressed left at (609, 537)
Screenshot: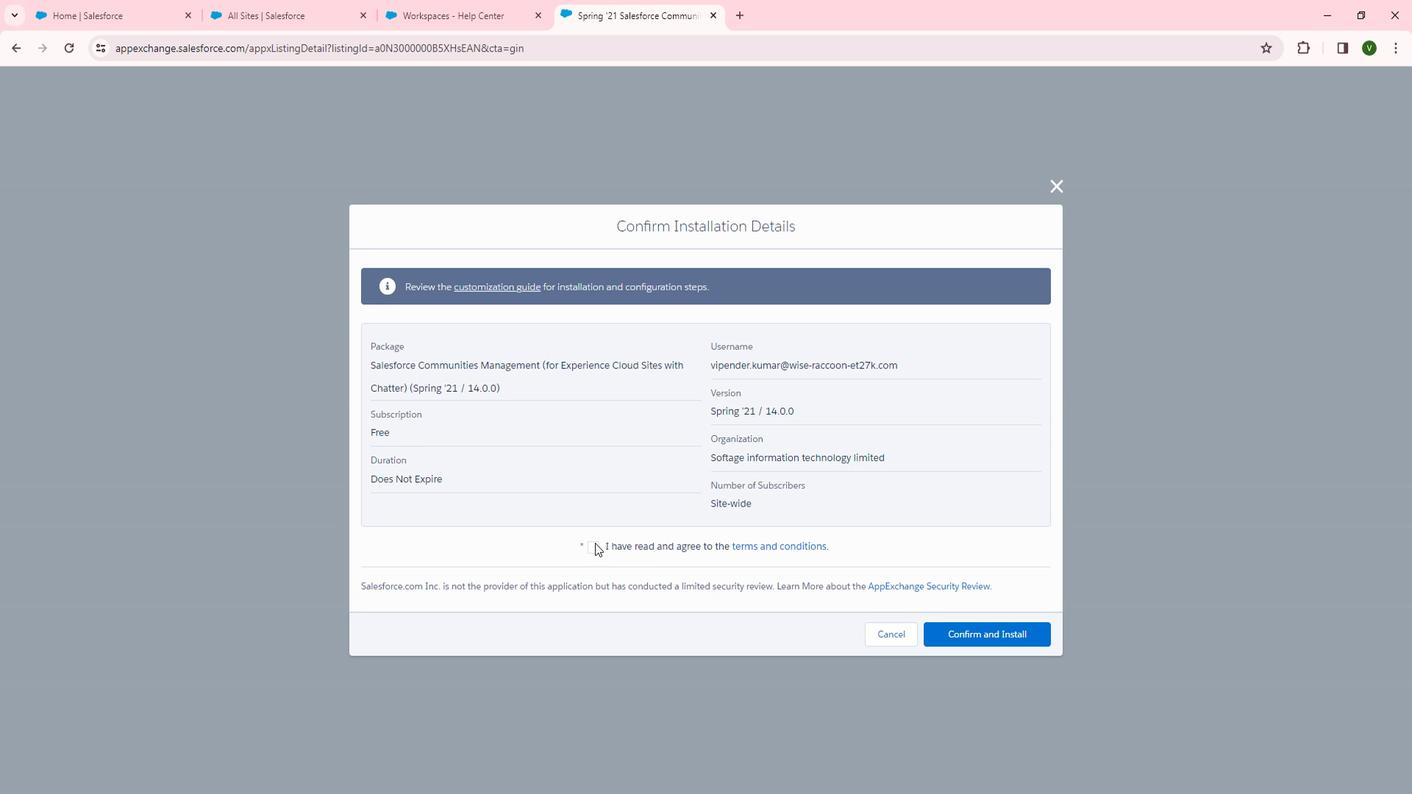 
Action: Mouse moved to (1029, 622)
Screenshot: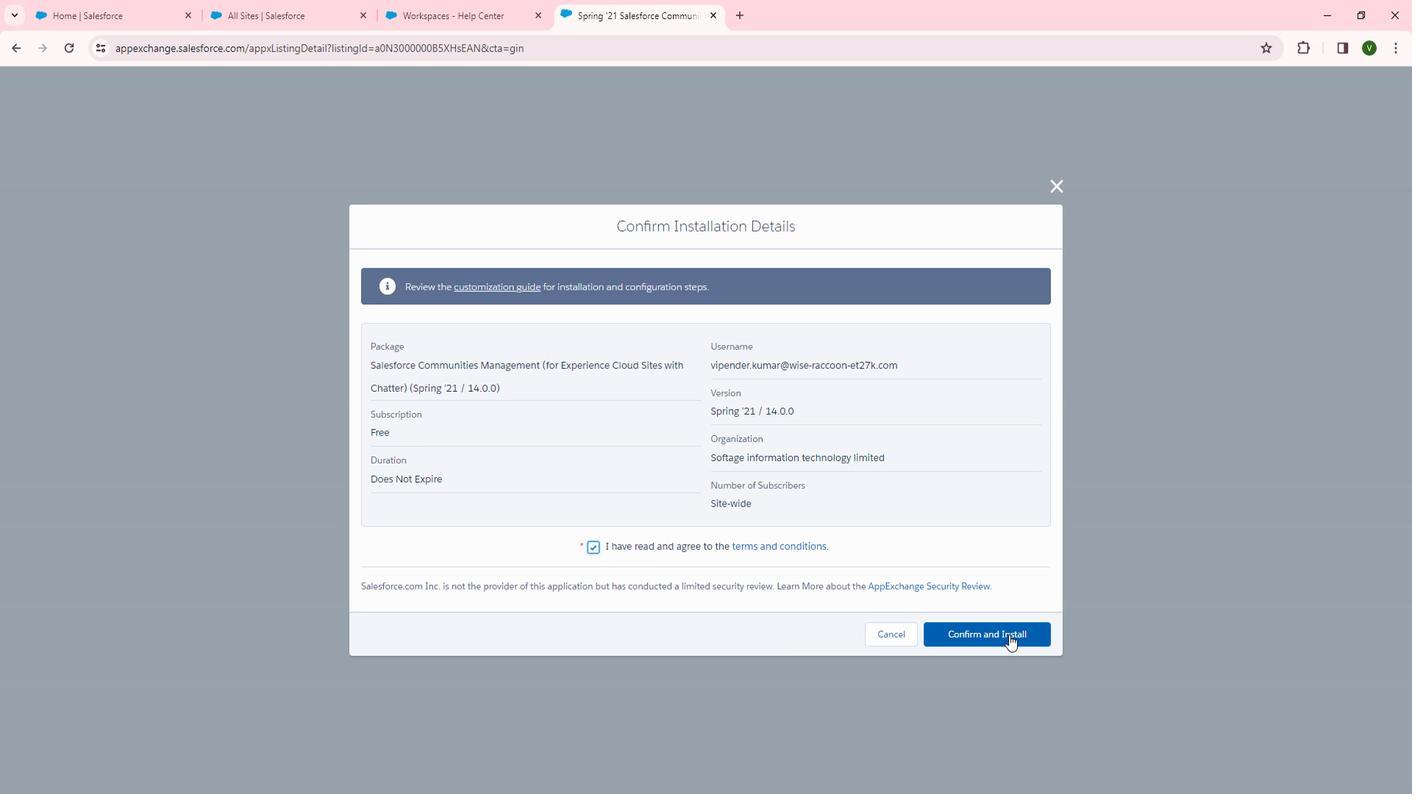 
Action: Mouse pressed left at (1029, 622)
Screenshot: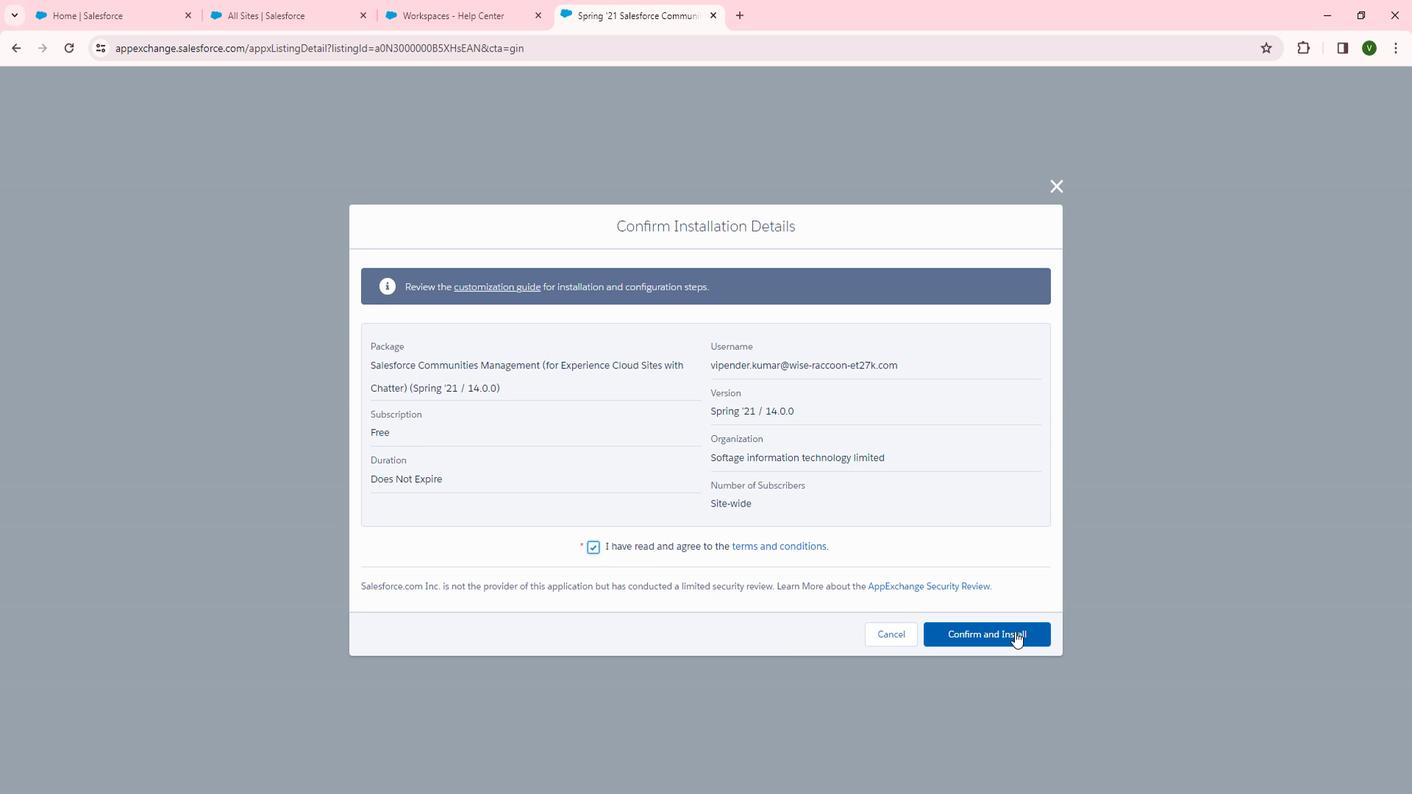 
Action: Mouse moved to (389, 431)
Screenshot: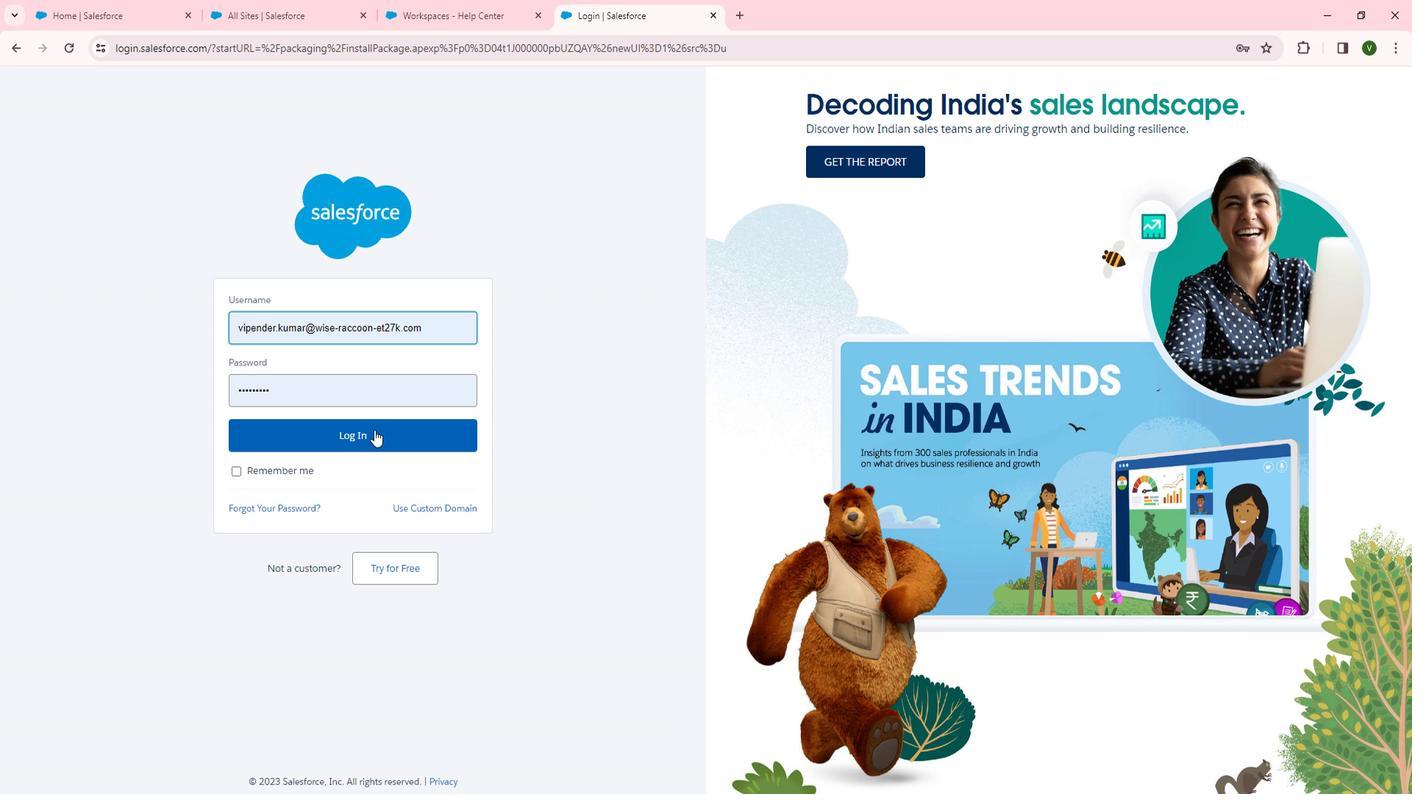
Action: Mouse pressed left at (389, 431)
Screenshot: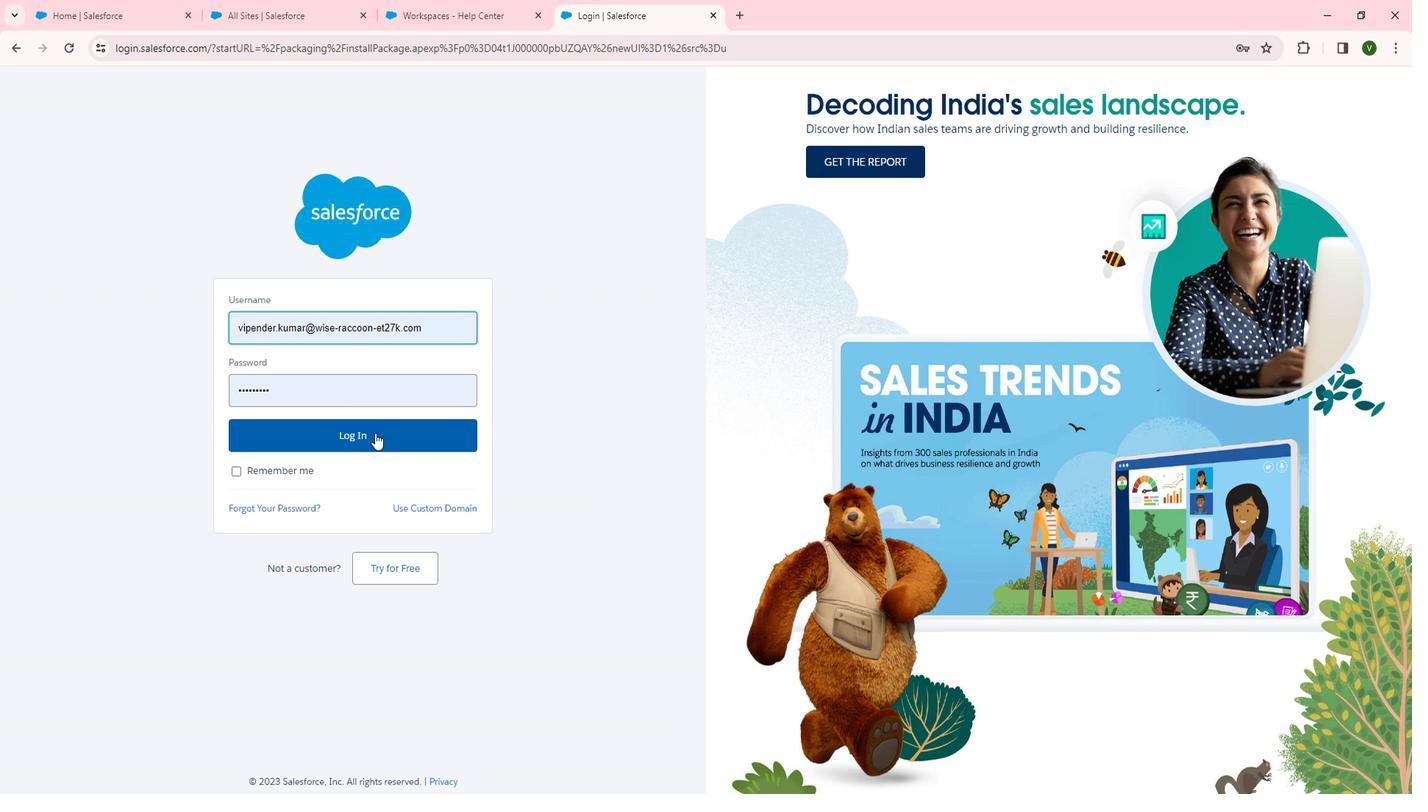 
Action: Mouse moved to (955, 357)
Screenshot: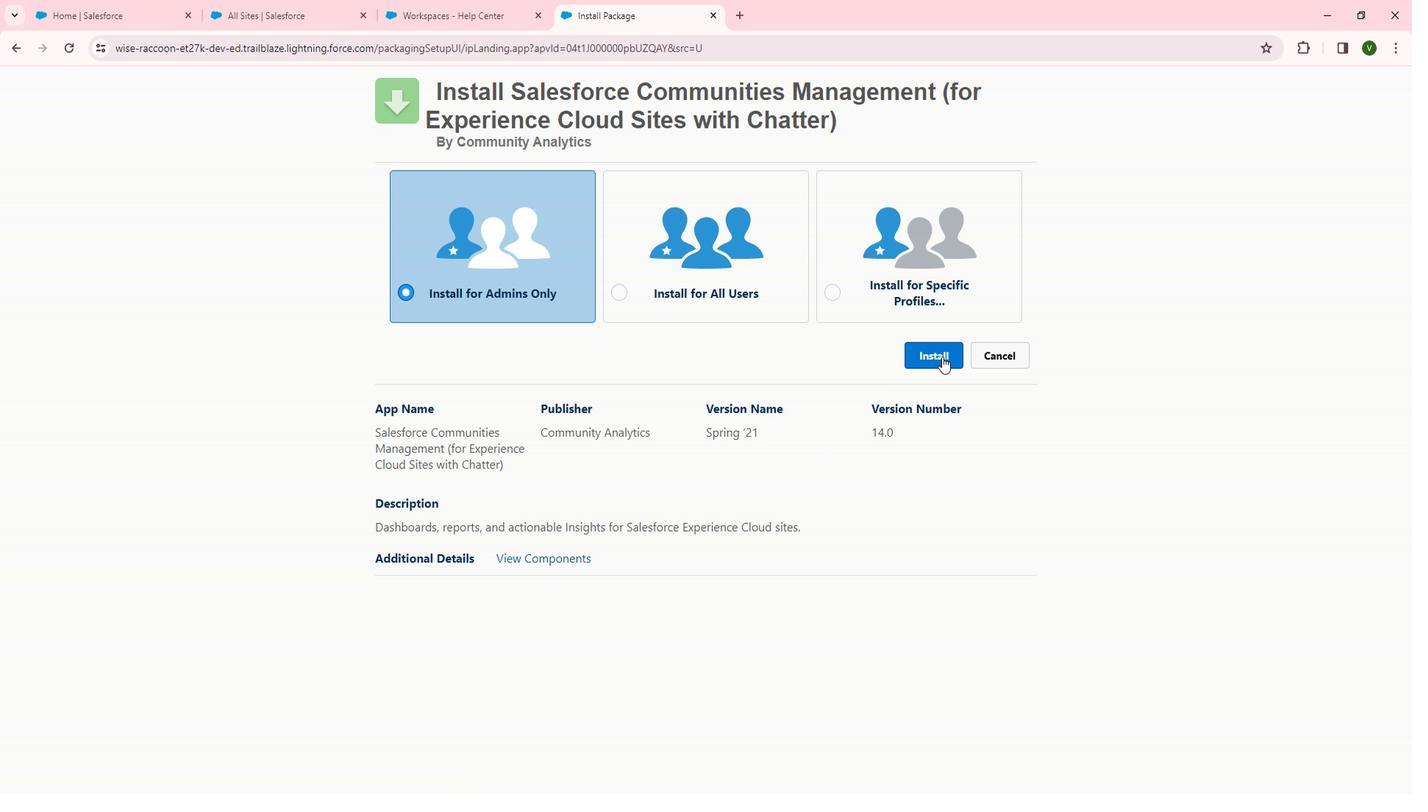 
Action: Mouse pressed left at (955, 357)
Screenshot: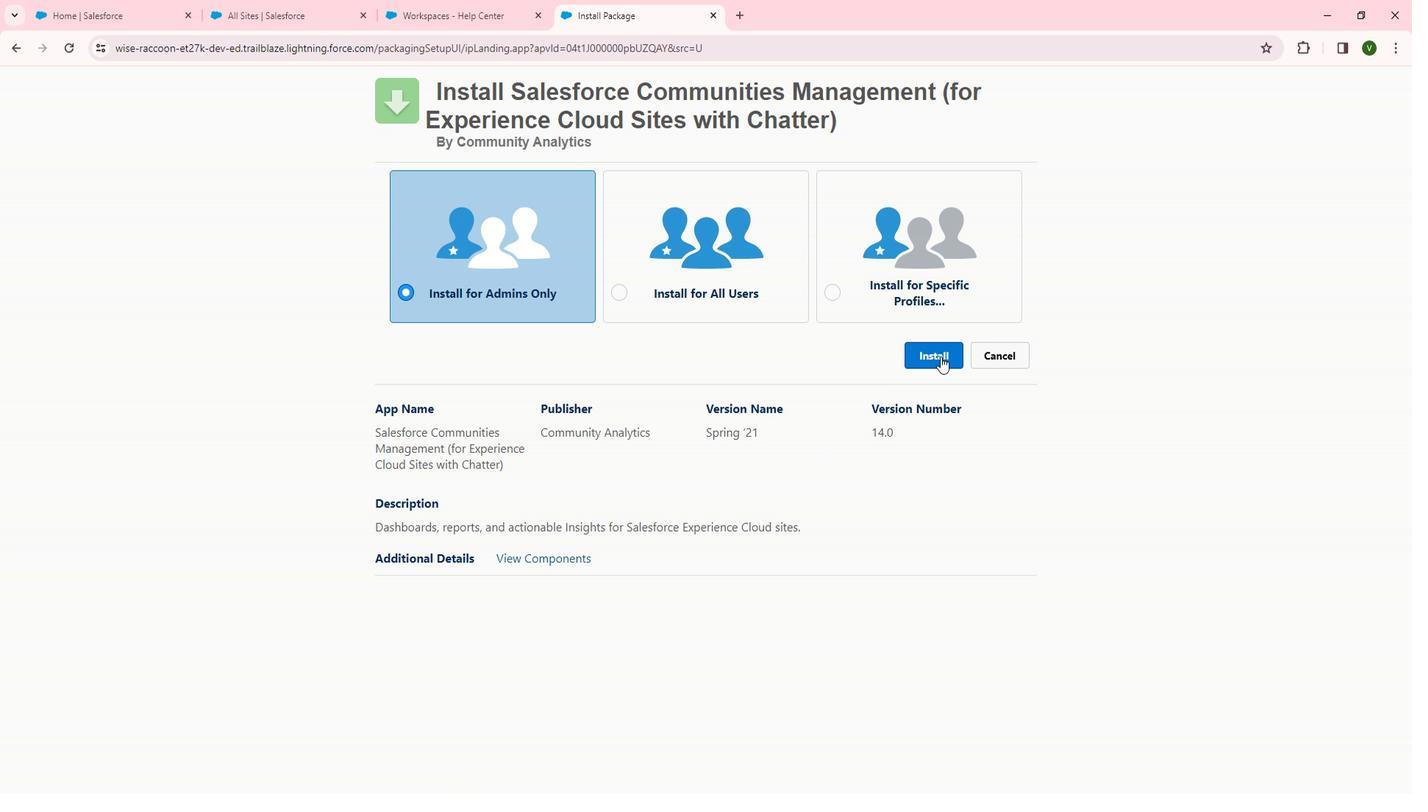 
Action: Mouse moved to (1017, 296)
Screenshot: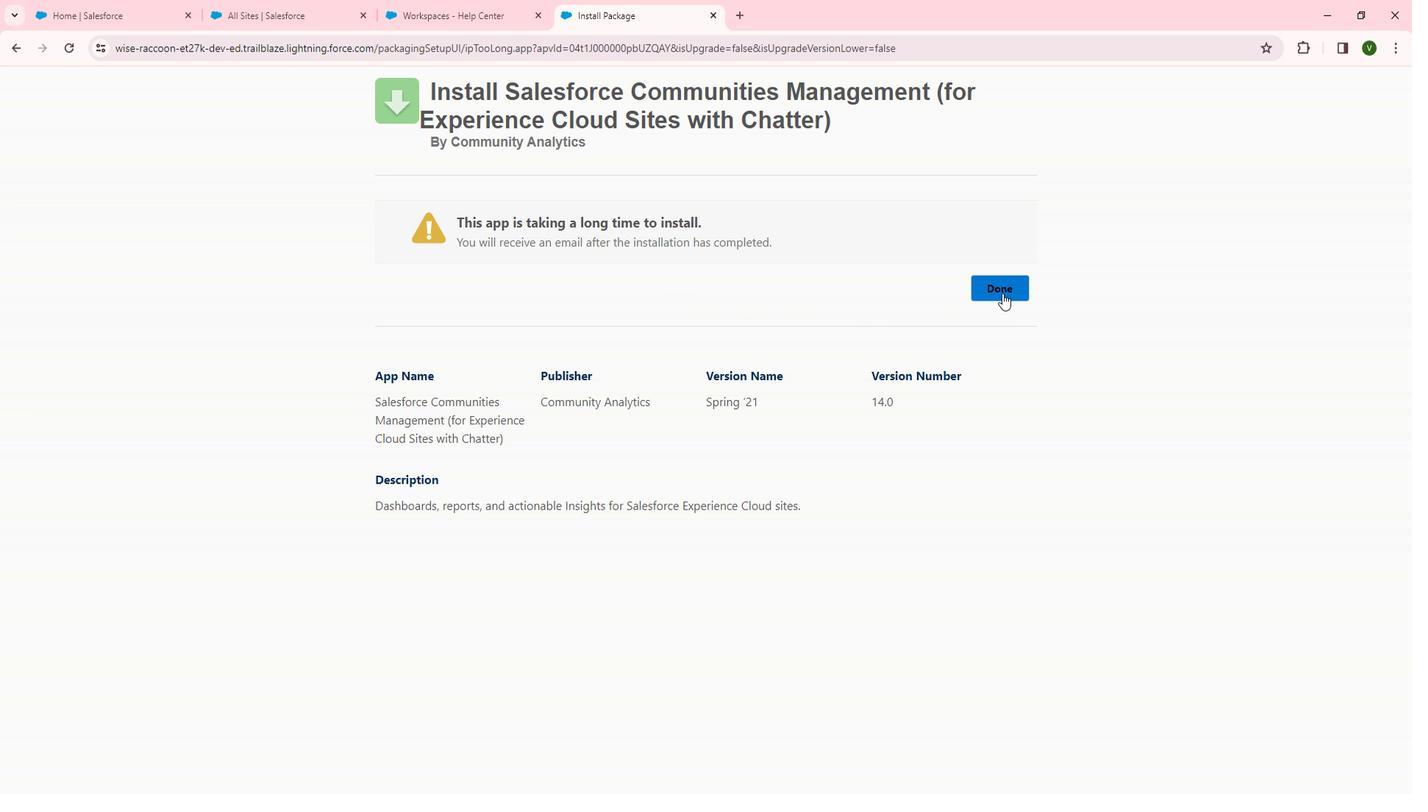 
Action: Mouse pressed left at (1017, 296)
Screenshot: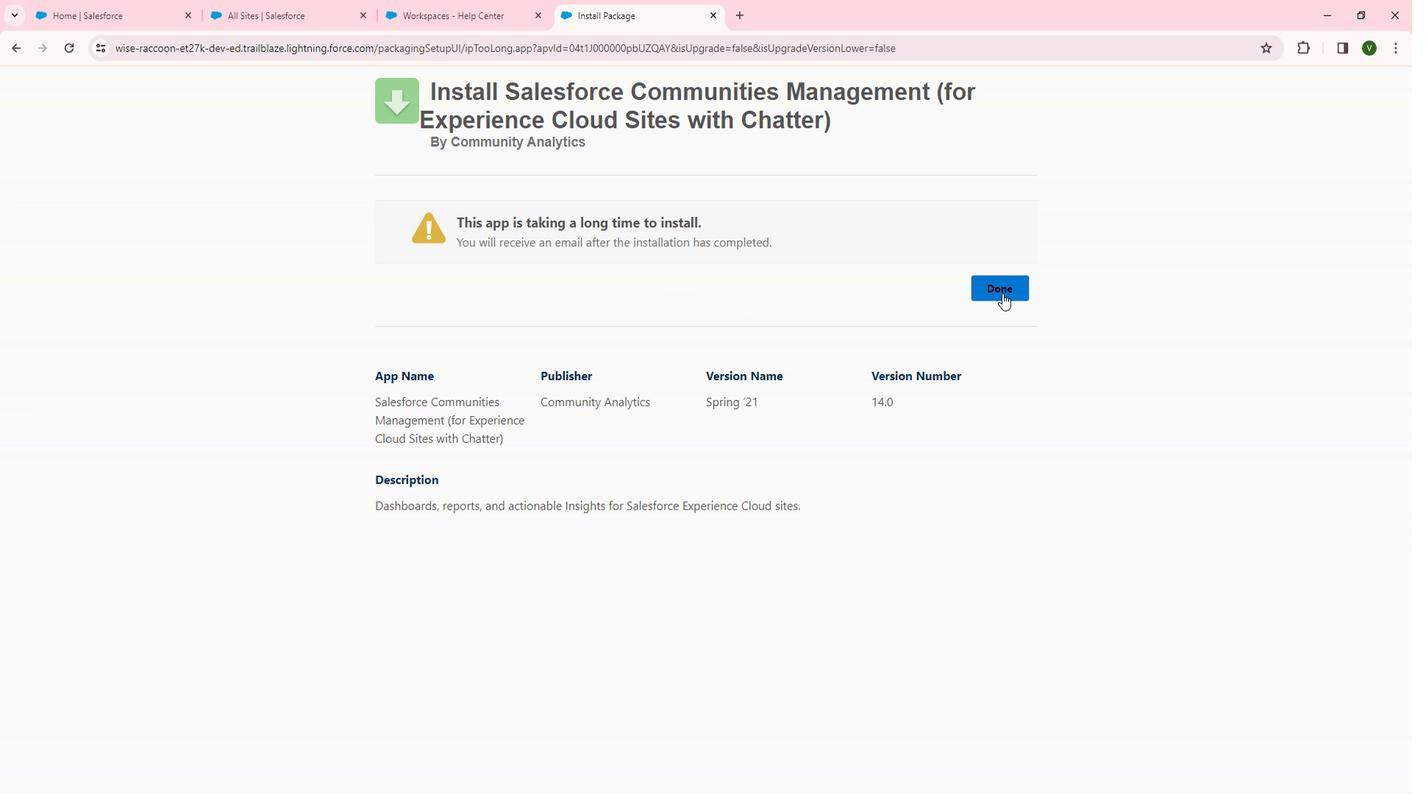 
Action: Mouse moved to (758, 447)
Screenshot: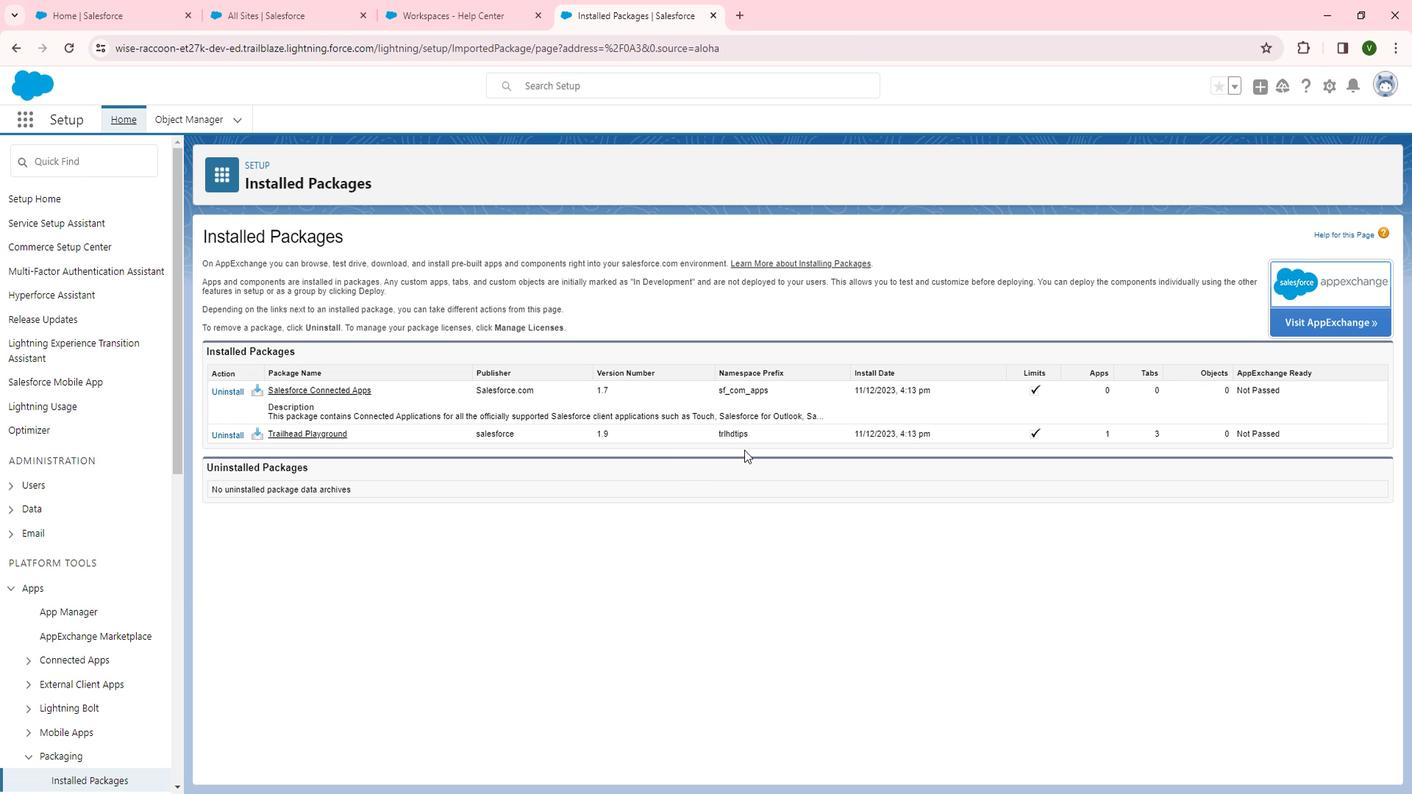 
